 Task: Create a rule from the Agile list, Priority changed -> Complete task in the project AirRise if Priority Cleared then Complete Task
Action: Mouse moved to (661, 492)
Screenshot: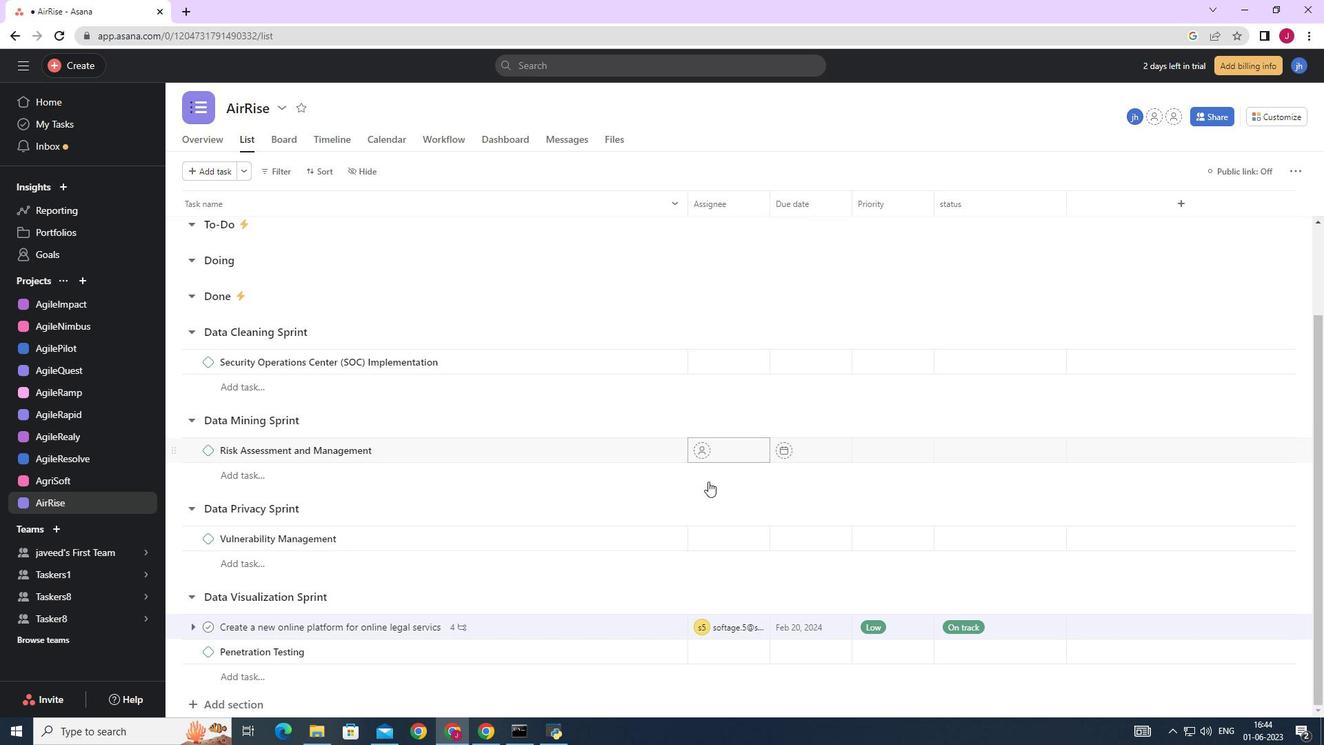 
Action: Mouse scrolled (661, 491) with delta (0, 0)
Screenshot: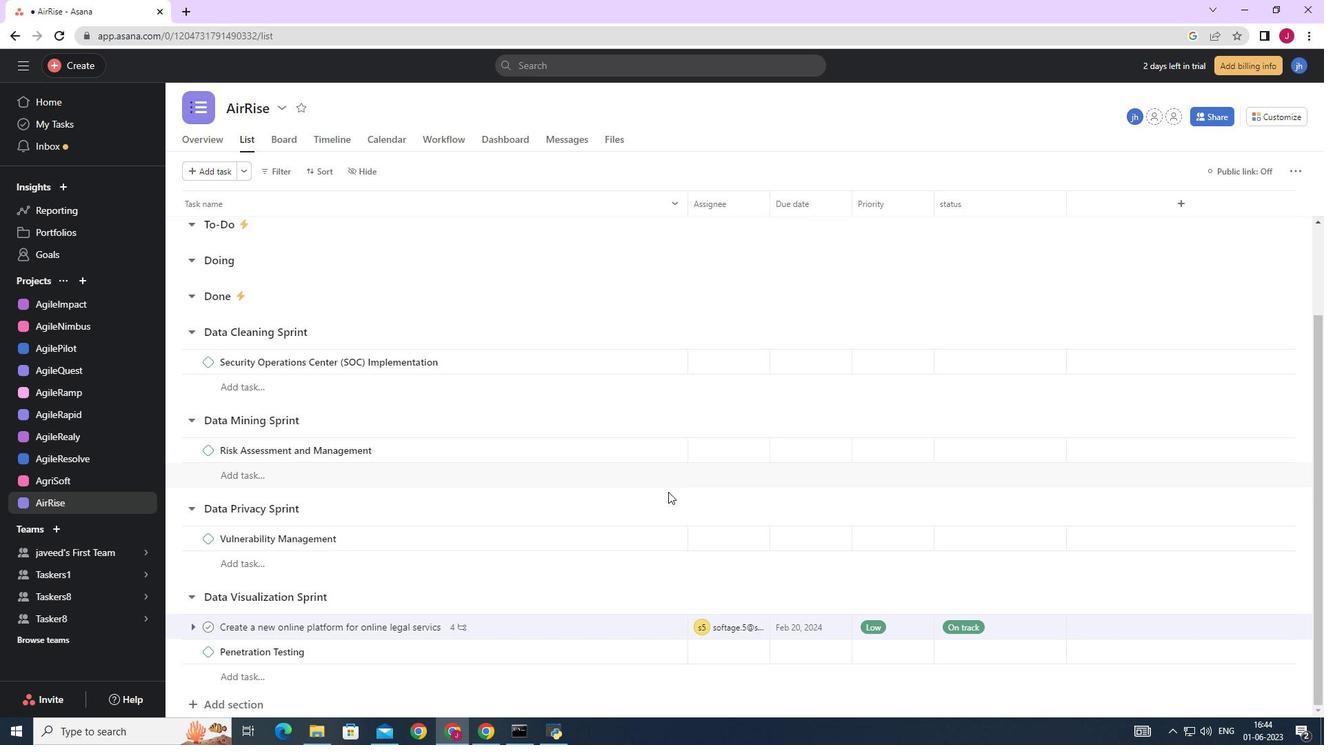 
Action: Mouse scrolled (661, 491) with delta (0, 0)
Screenshot: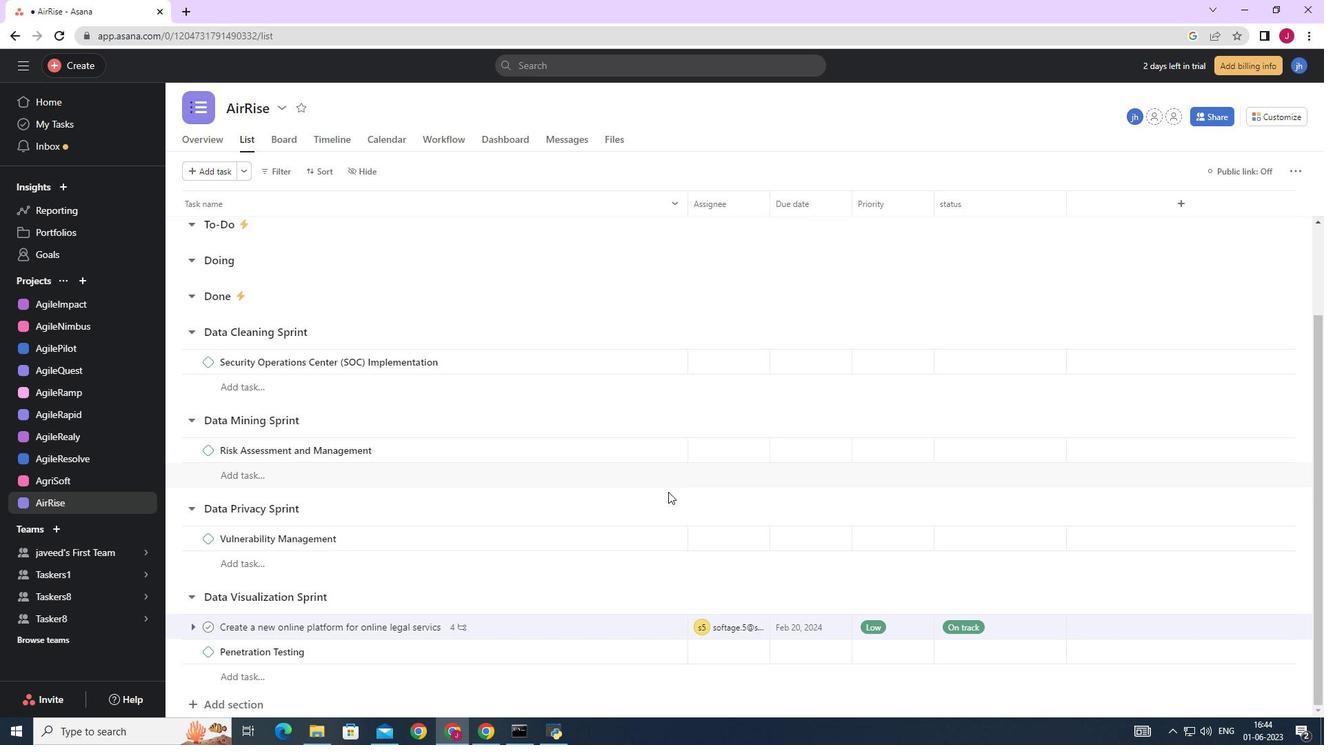 
Action: Mouse scrolled (661, 491) with delta (0, 0)
Screenshot: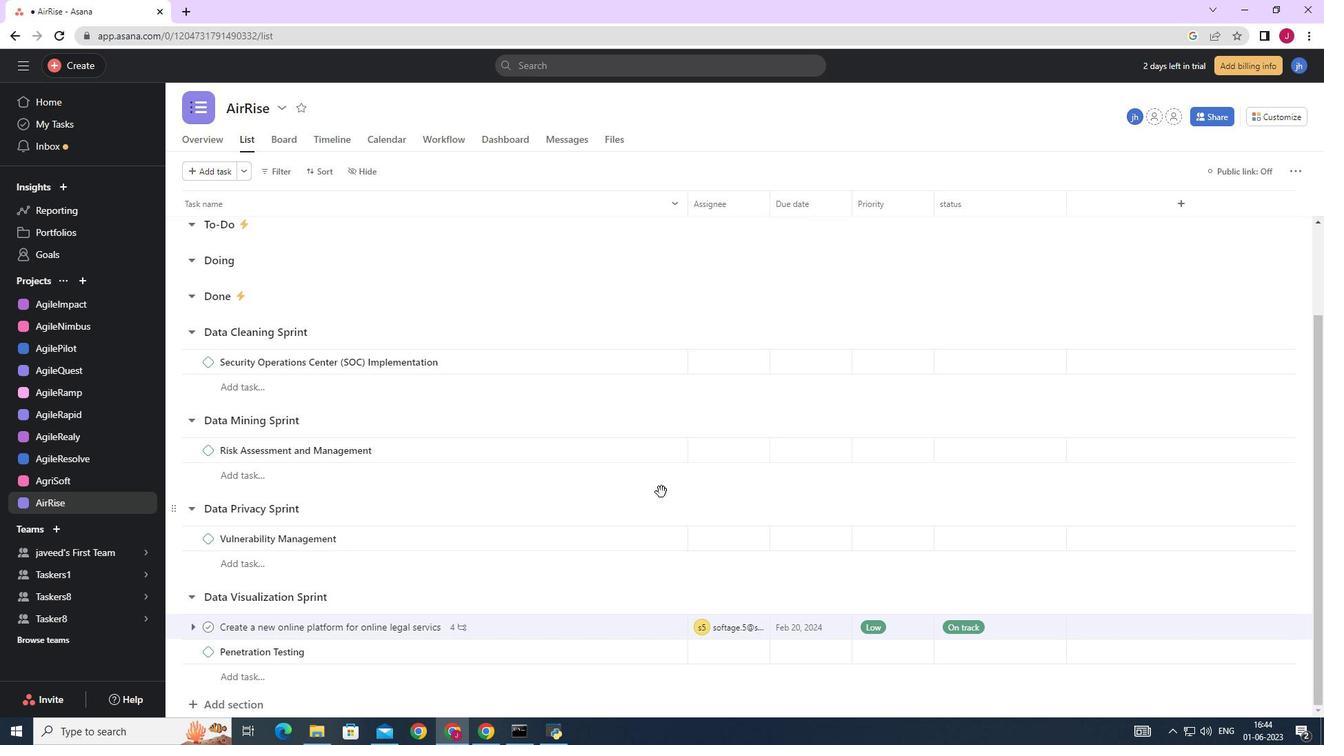 
Action: Mouse moved to (1280, 118)
Screenshot: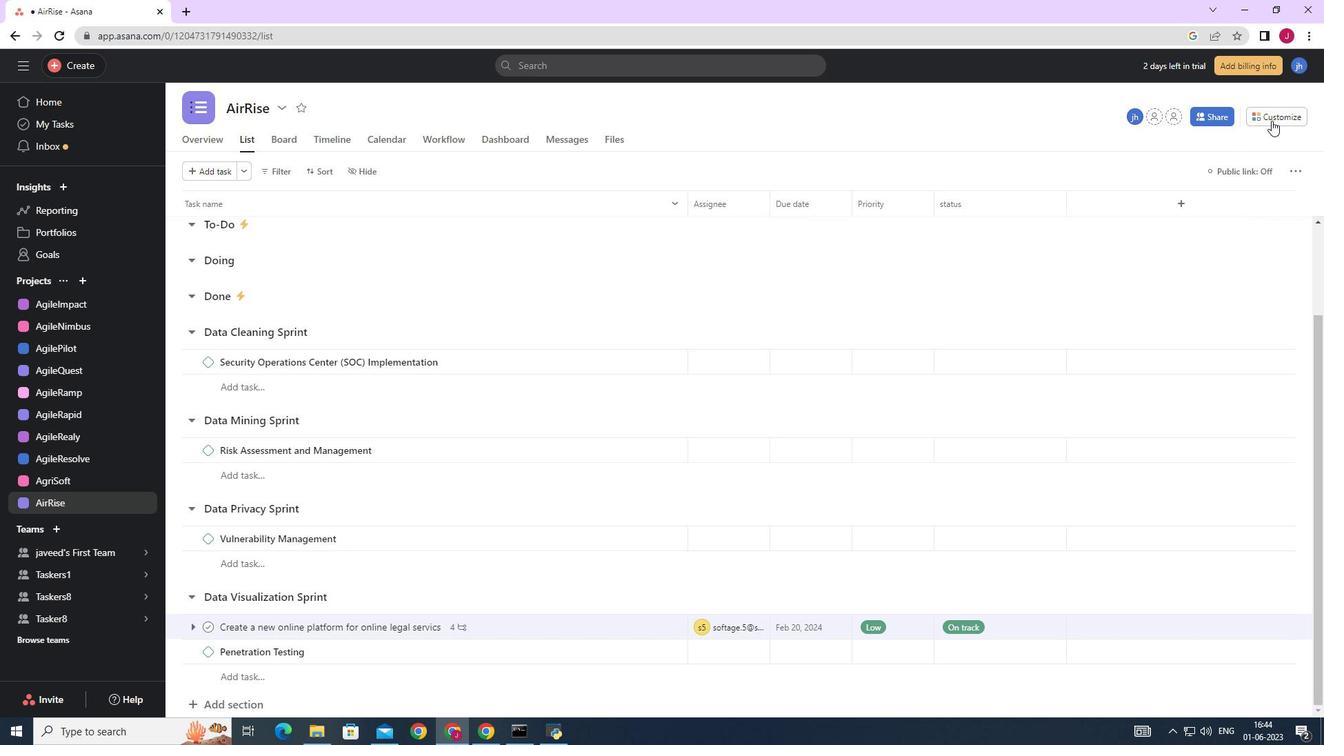 
Action: Mouse pressed left at (1280, 118)
Screenshot: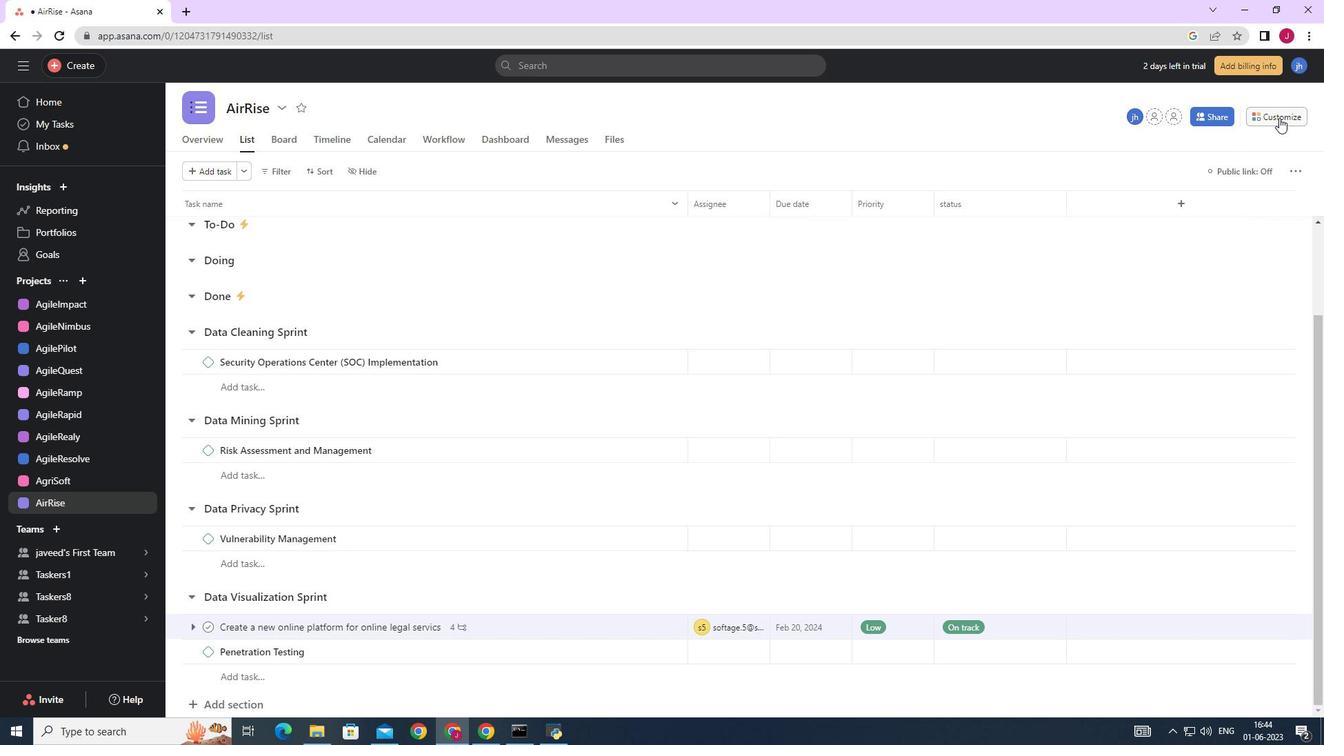 
Action: Mouse moved to (1037, 291)
Screenshot: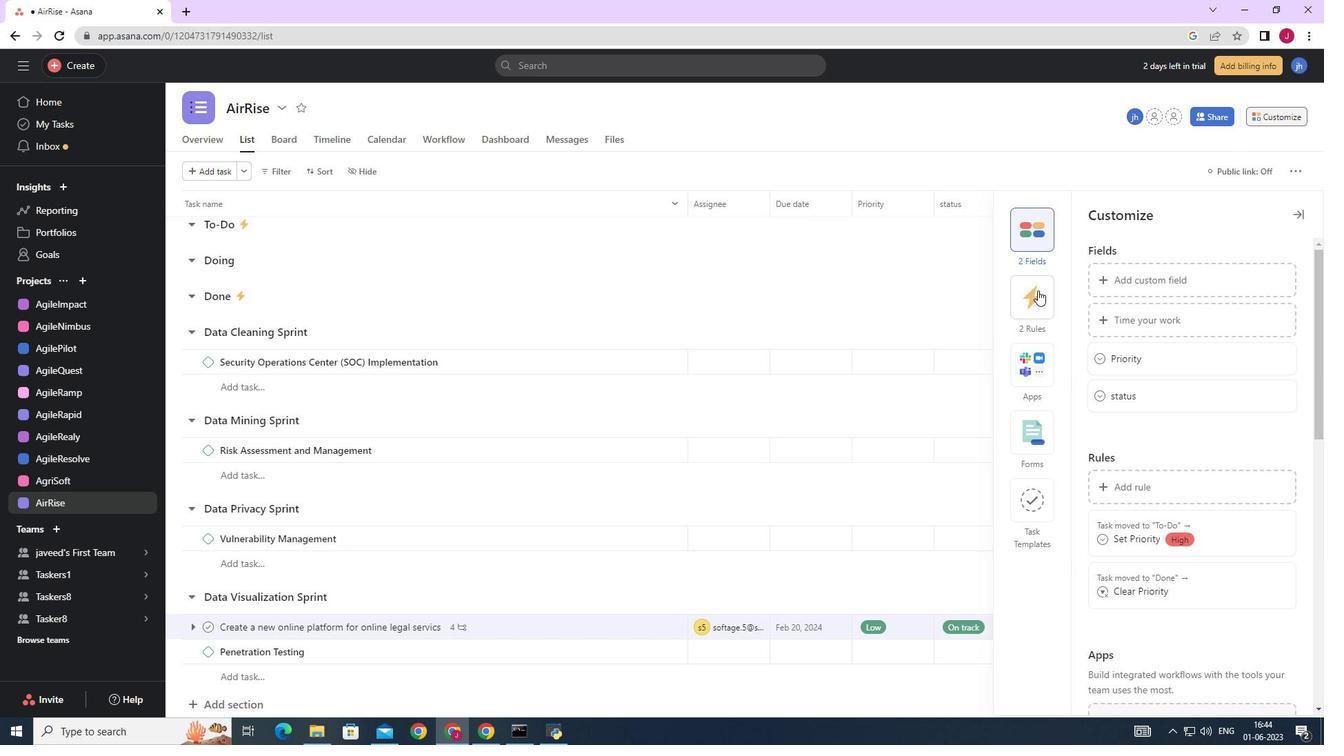 
Action: Mouse pressed left at (1037, 291)
Screenshot: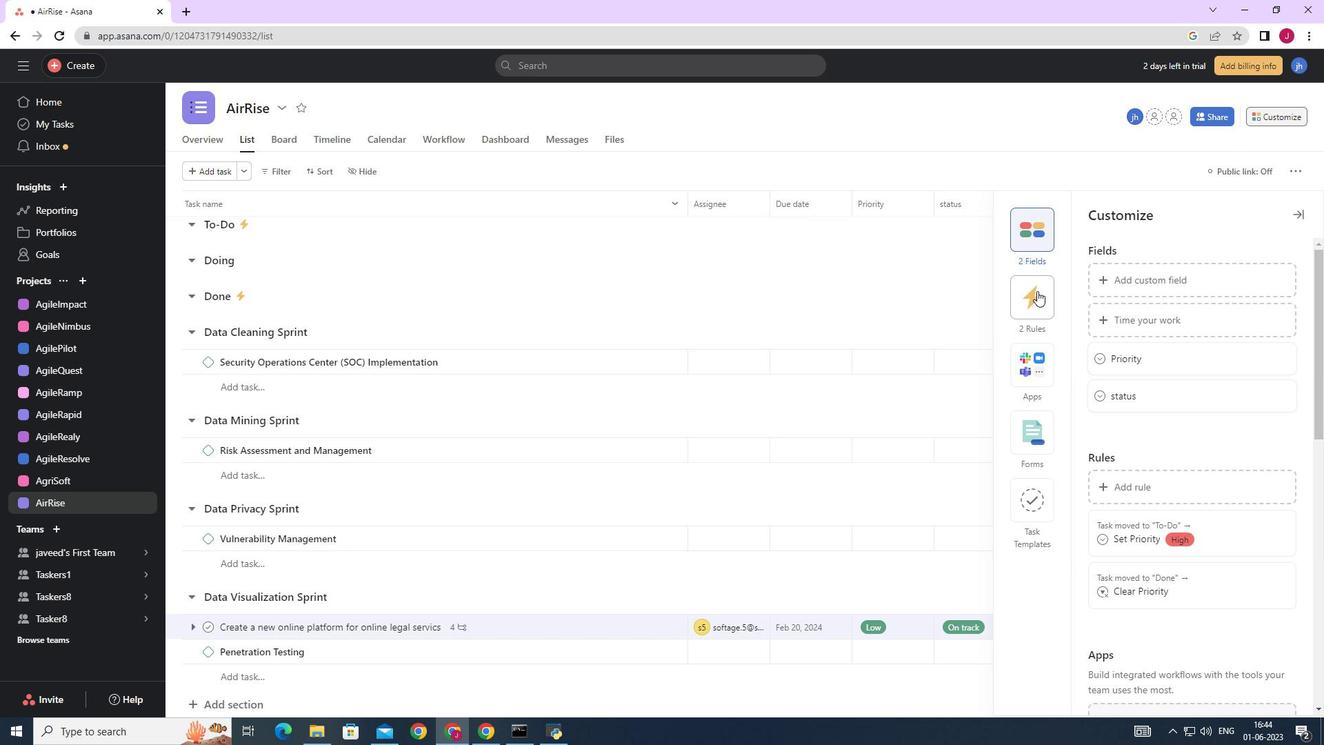 
Action: Mouse moved to (1142, 280)
Screenshot: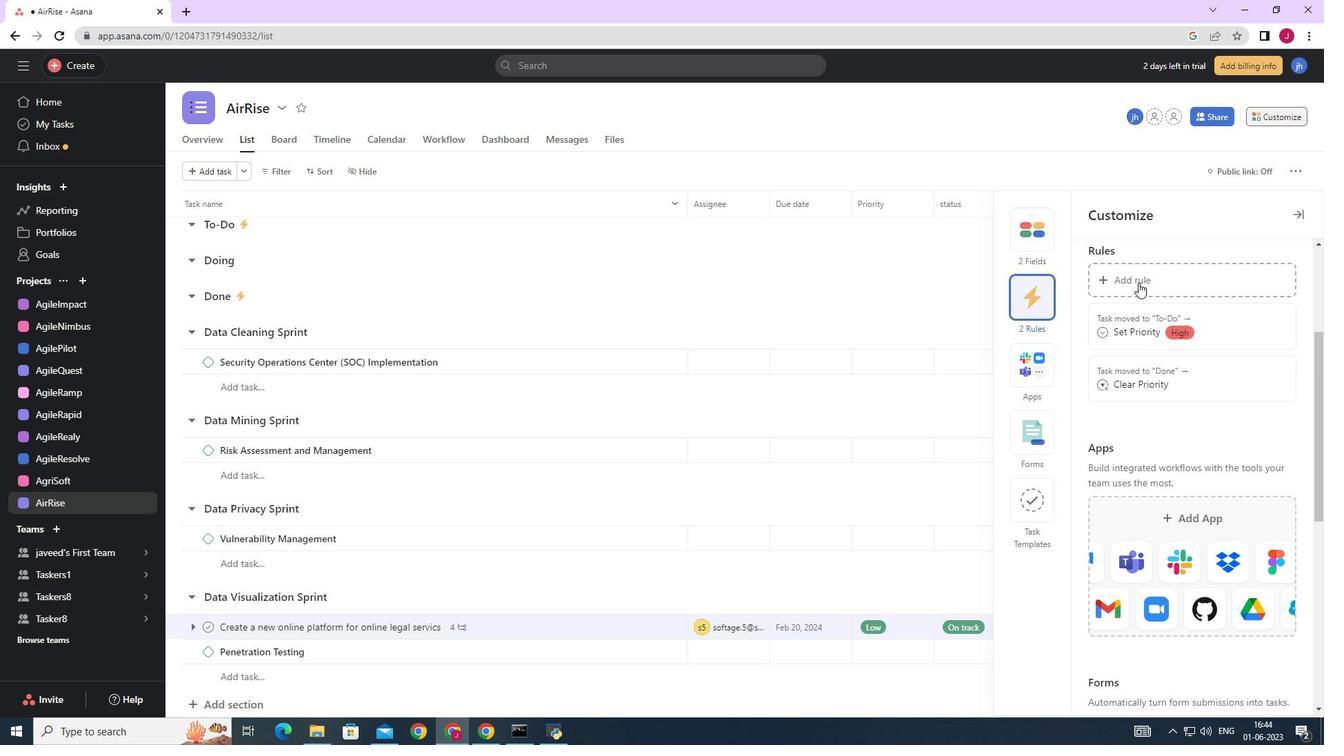
Action: Mouse pressed left at (1142, 280)
Screenshot: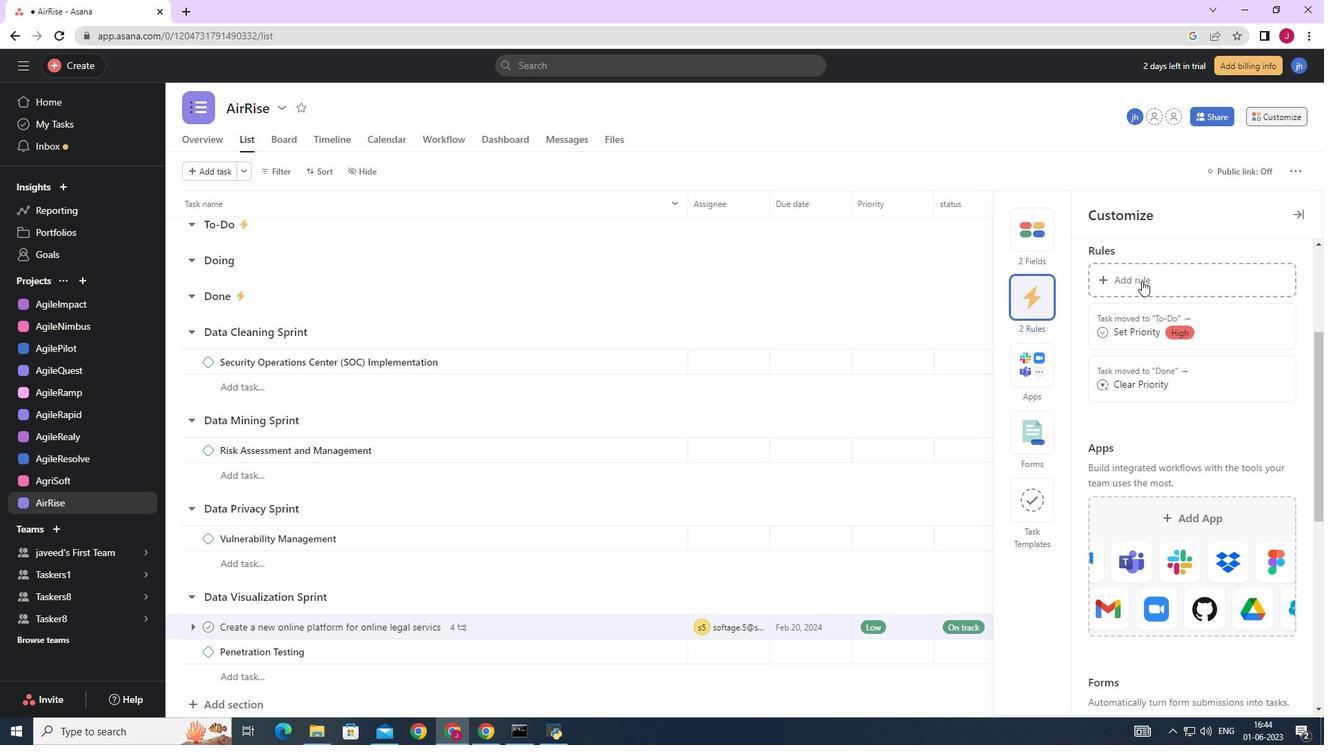 
Action: Mouse moved to (287, 204)
Screenshot: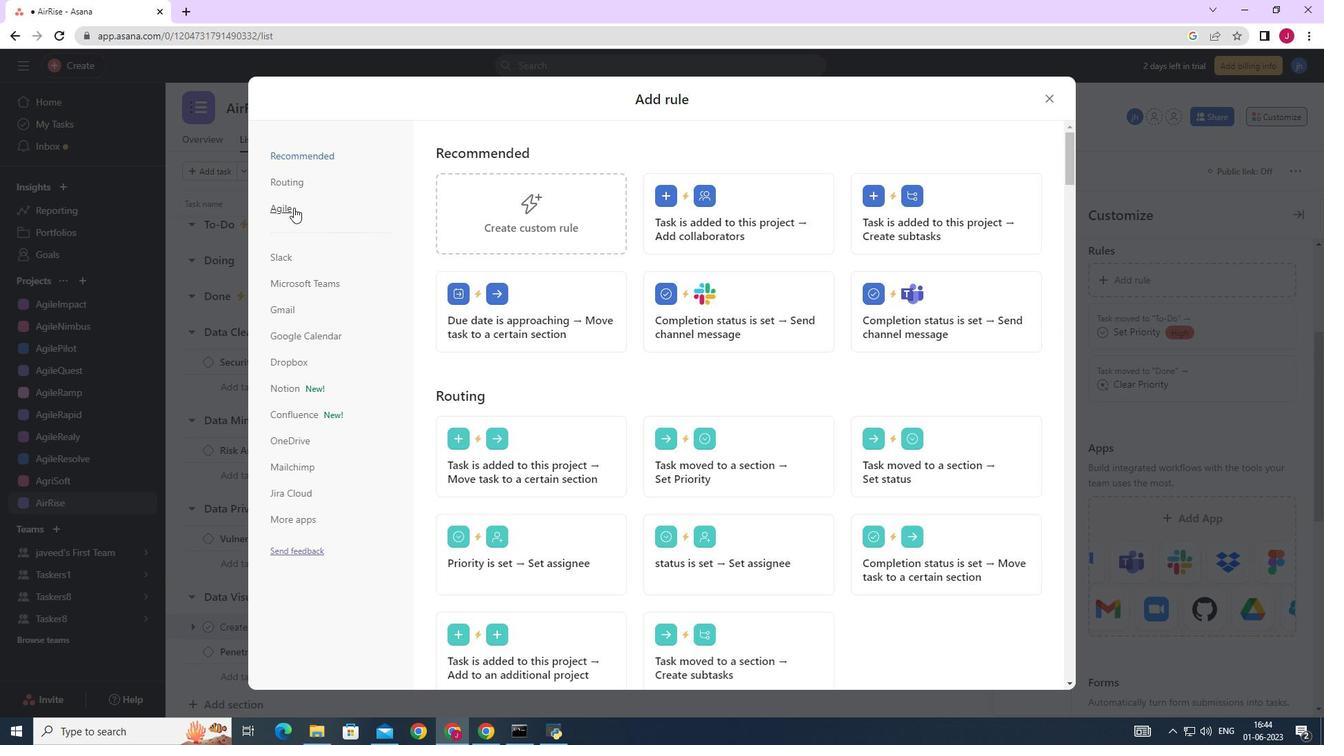 
Action: Mouse pressed left at (287, 204)
Screenshot: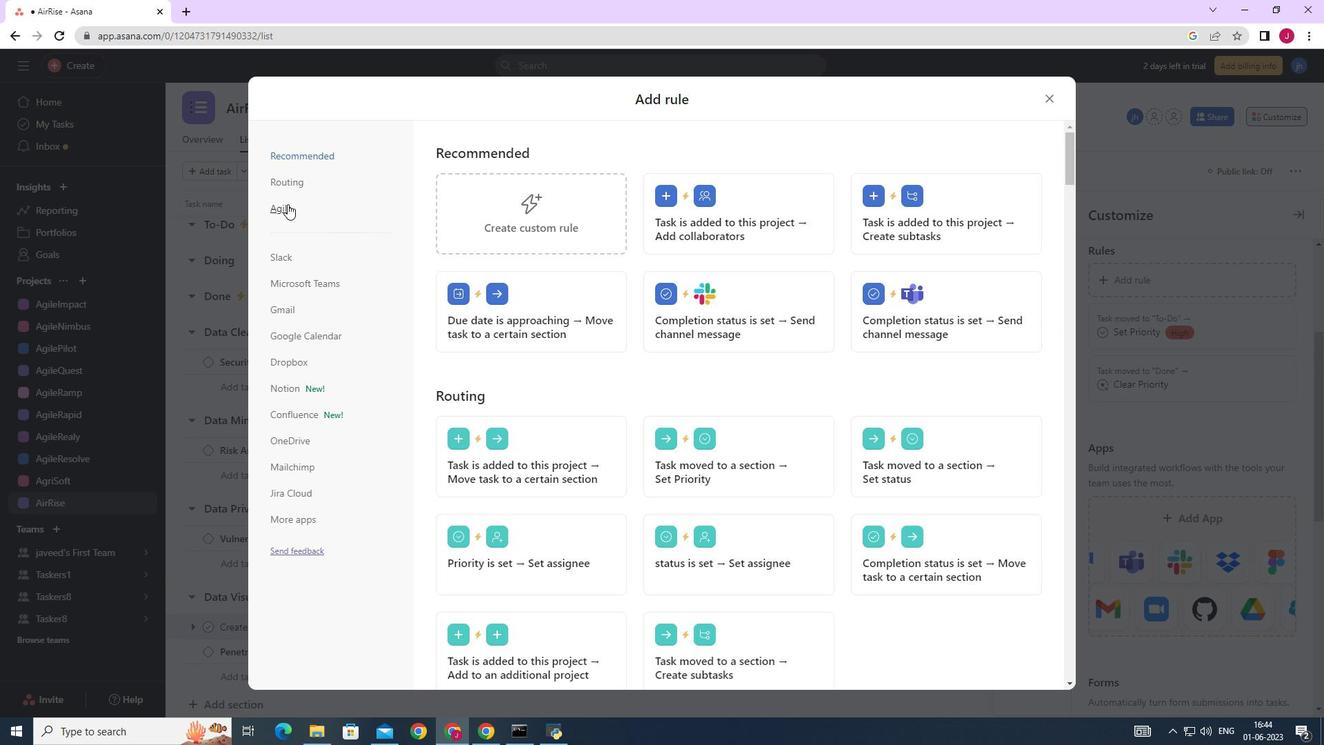 
Action: Mouse moved to (523, 207)
Screenshot: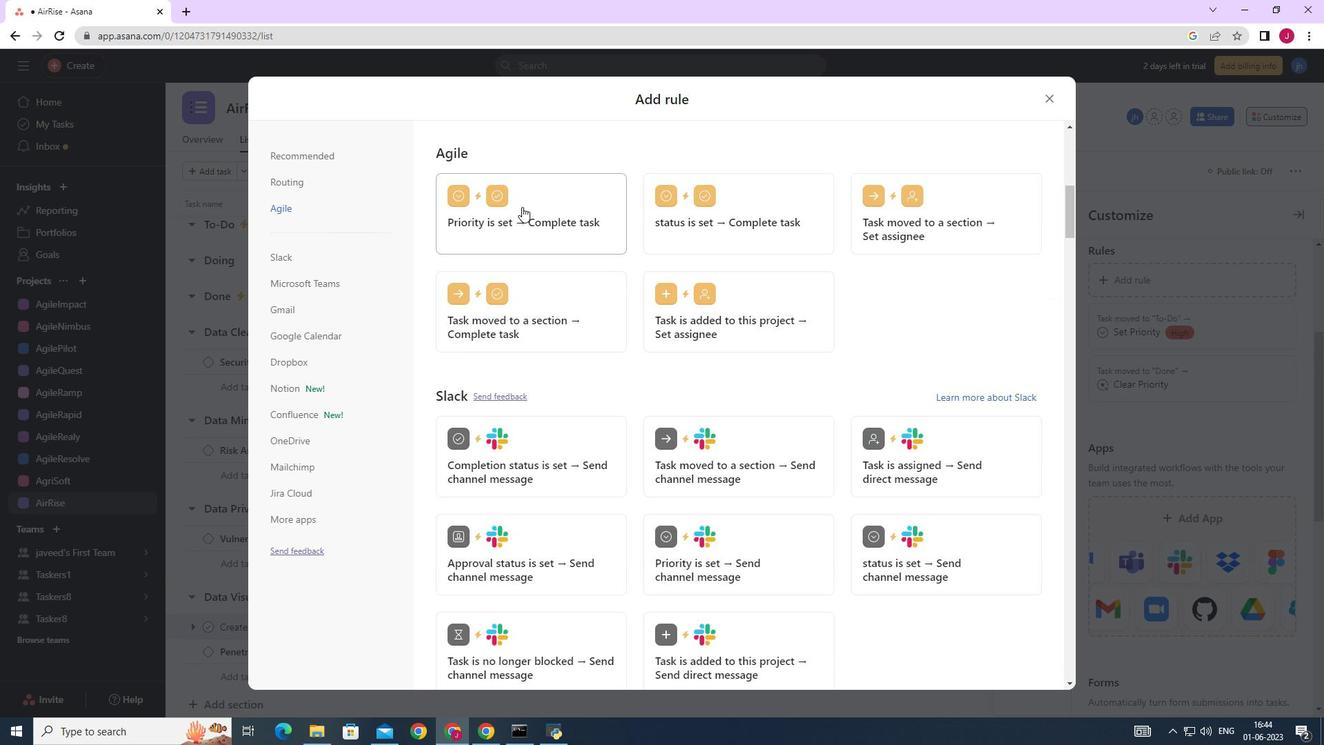 
Action: Mouse pressed left at (523, 207)
Screenshot: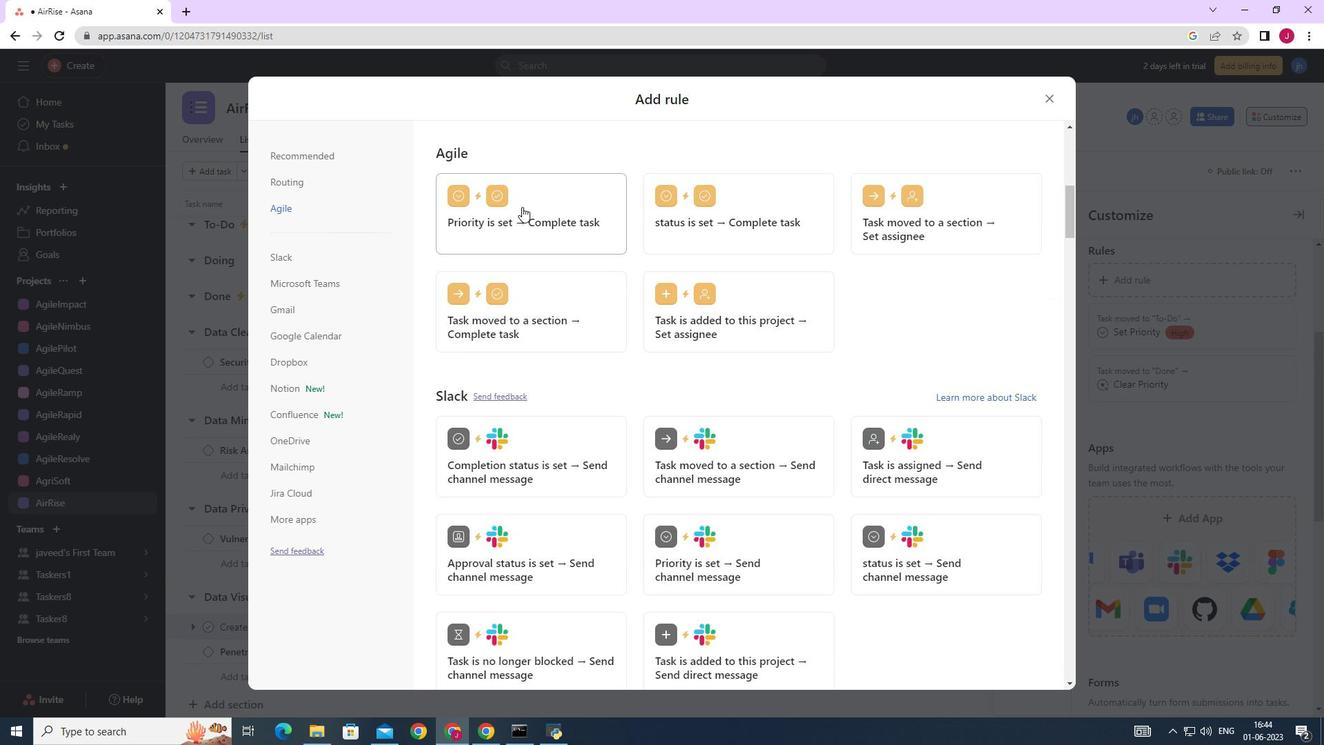 
Action: Mouse moved to (509, 467)
Screenshot: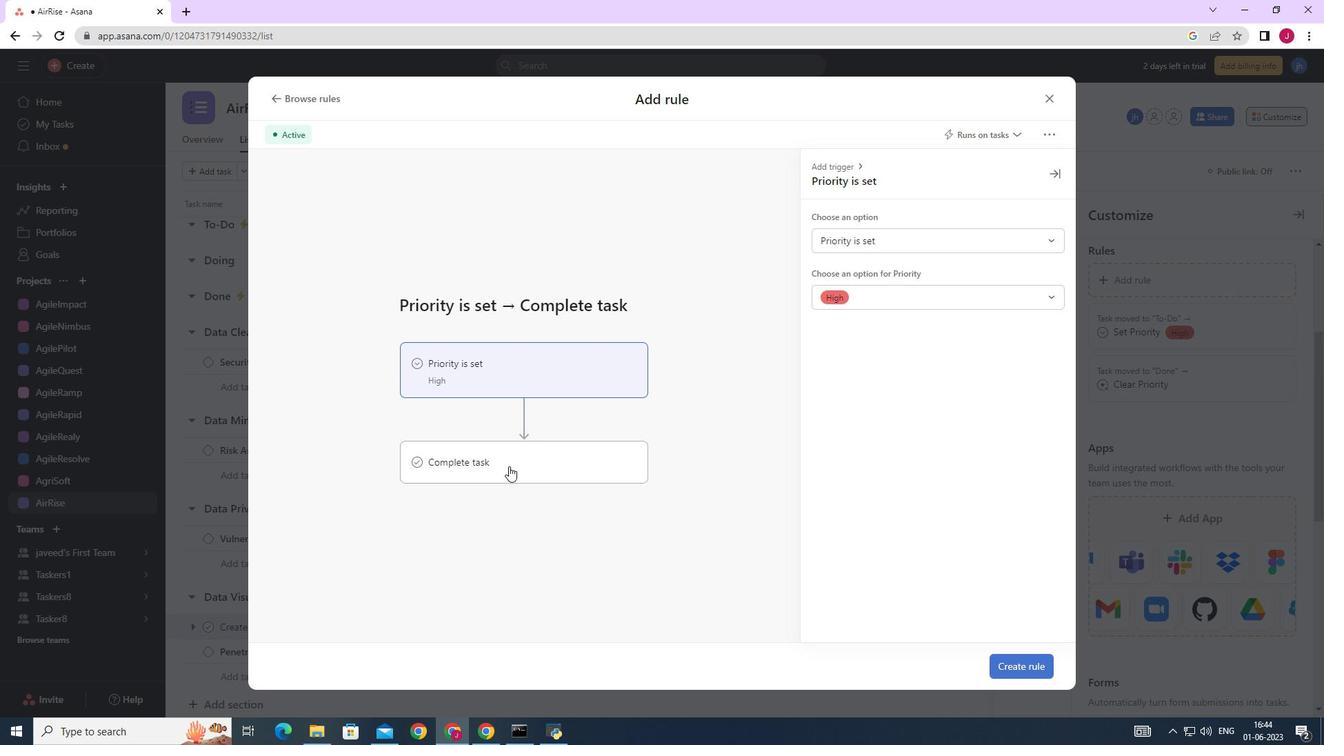 
Action: Mouse pressed left at (509, 467)
Screenshot: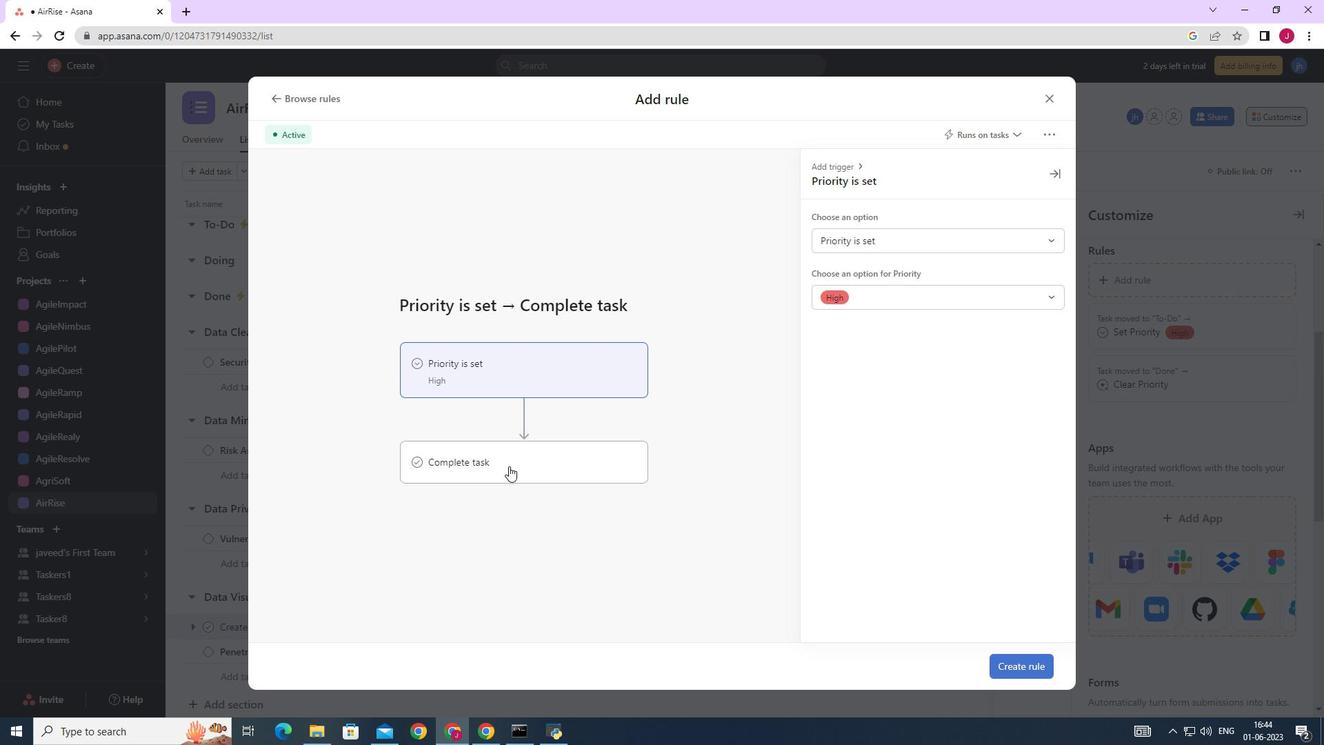 
Action: Mouse moved to (840, 240)
Screenshot: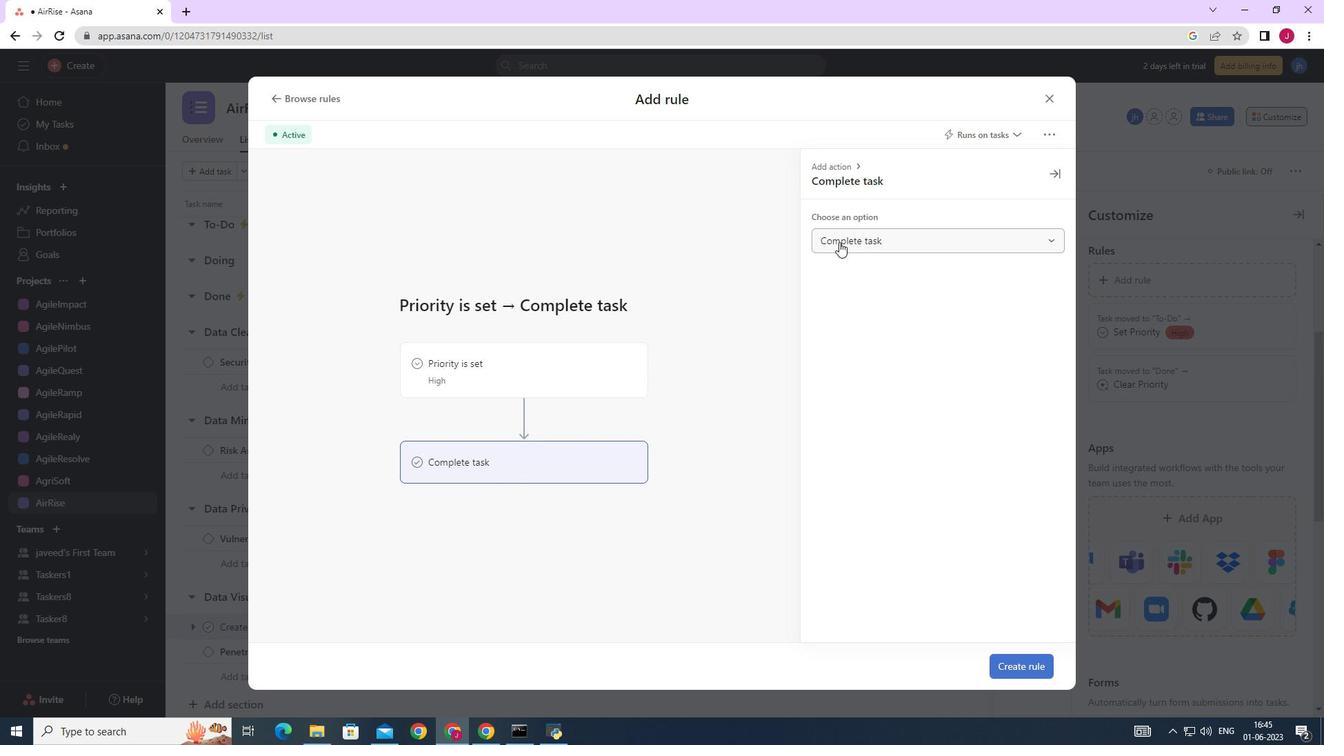 
Action: Mouse pressed left at (840, 240)
Screenshot: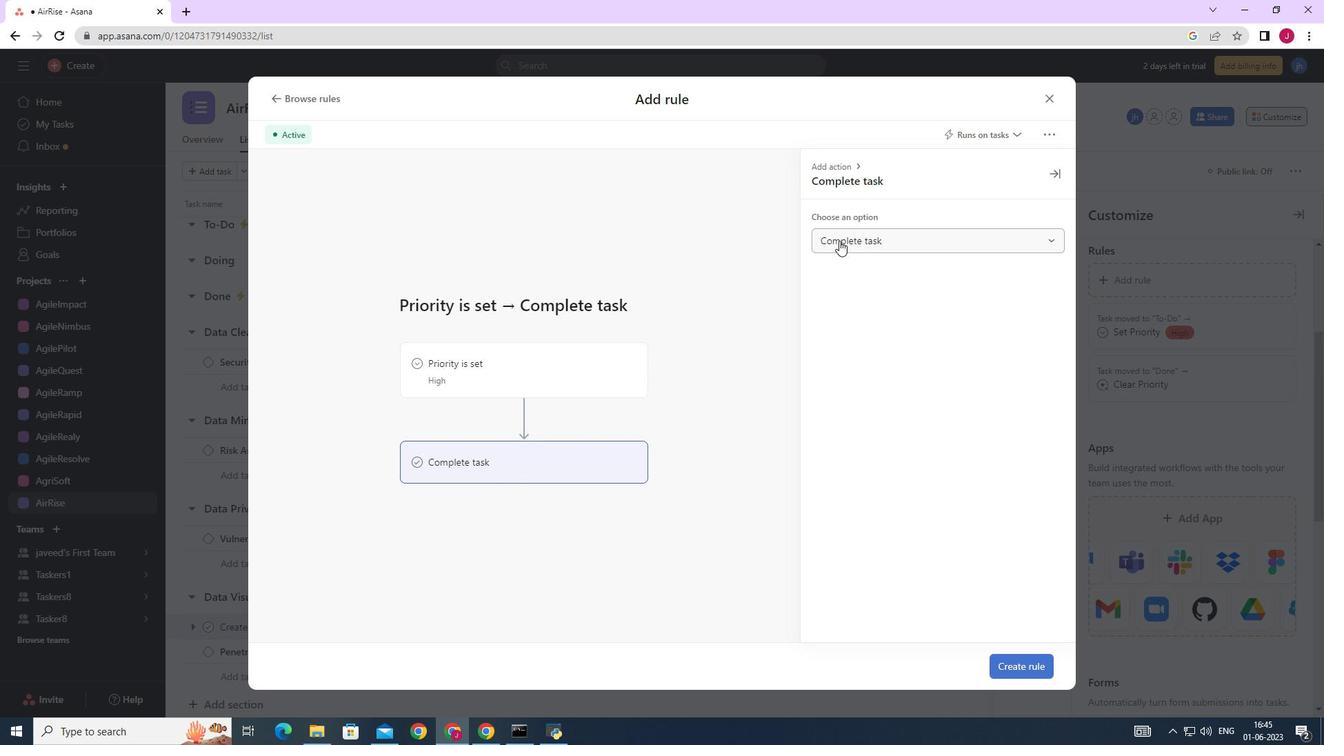 
Action: Mouse moved to (580, 463)
Screenshot: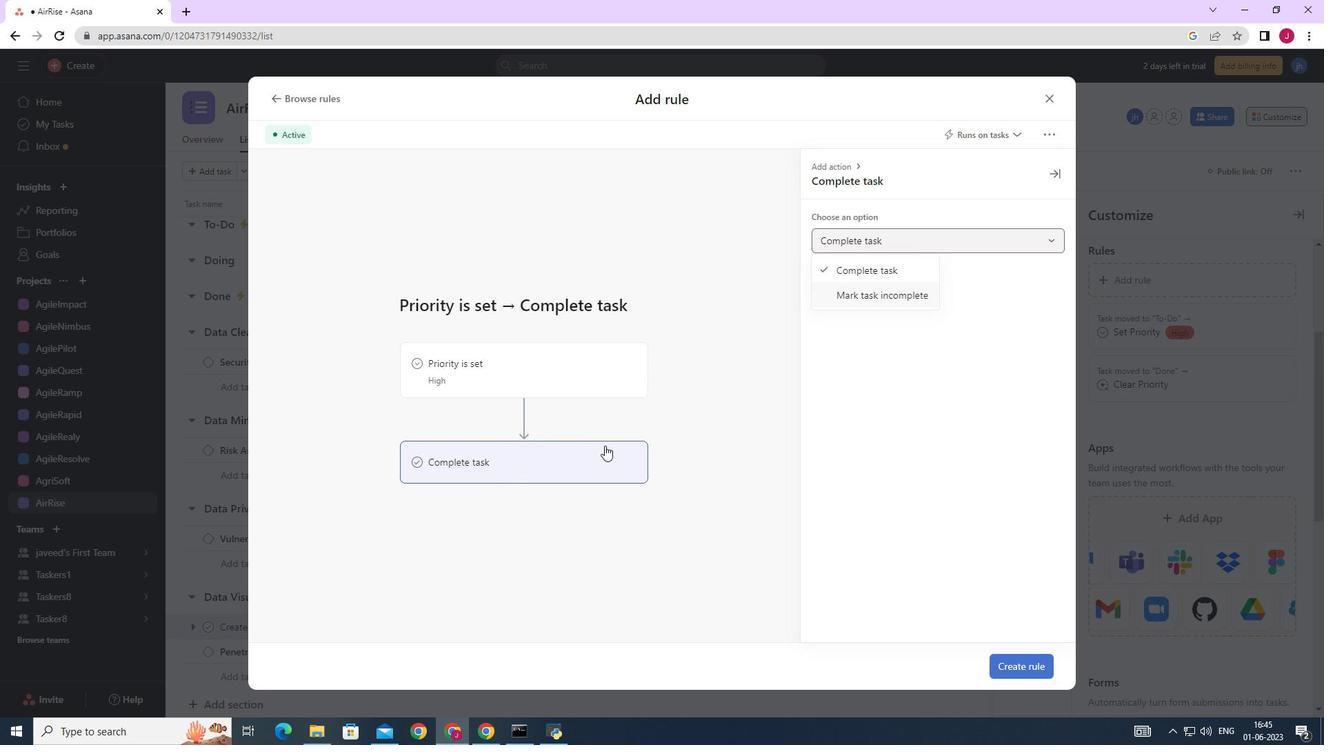 
Action: Mouse pressed left at (580, 463)
Screenshot: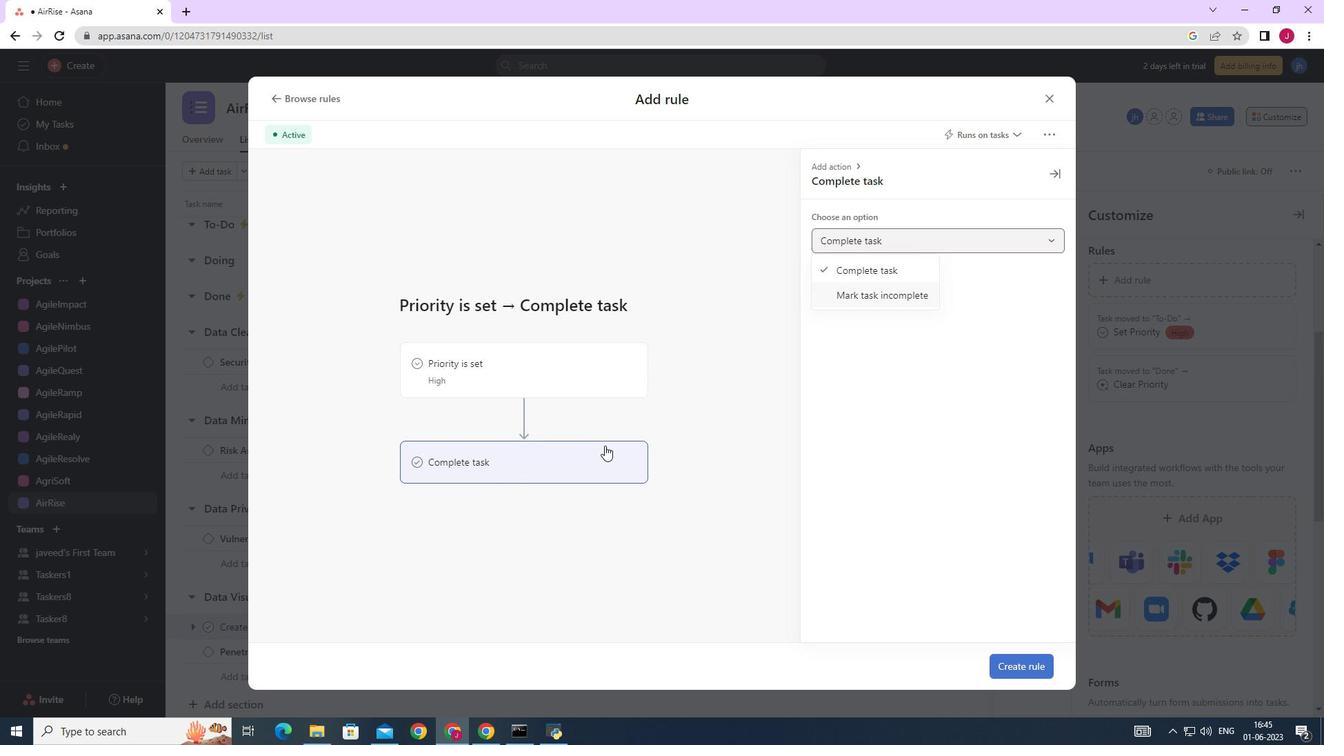 
Action: Mouse moved to (576, 363)
Screenshot: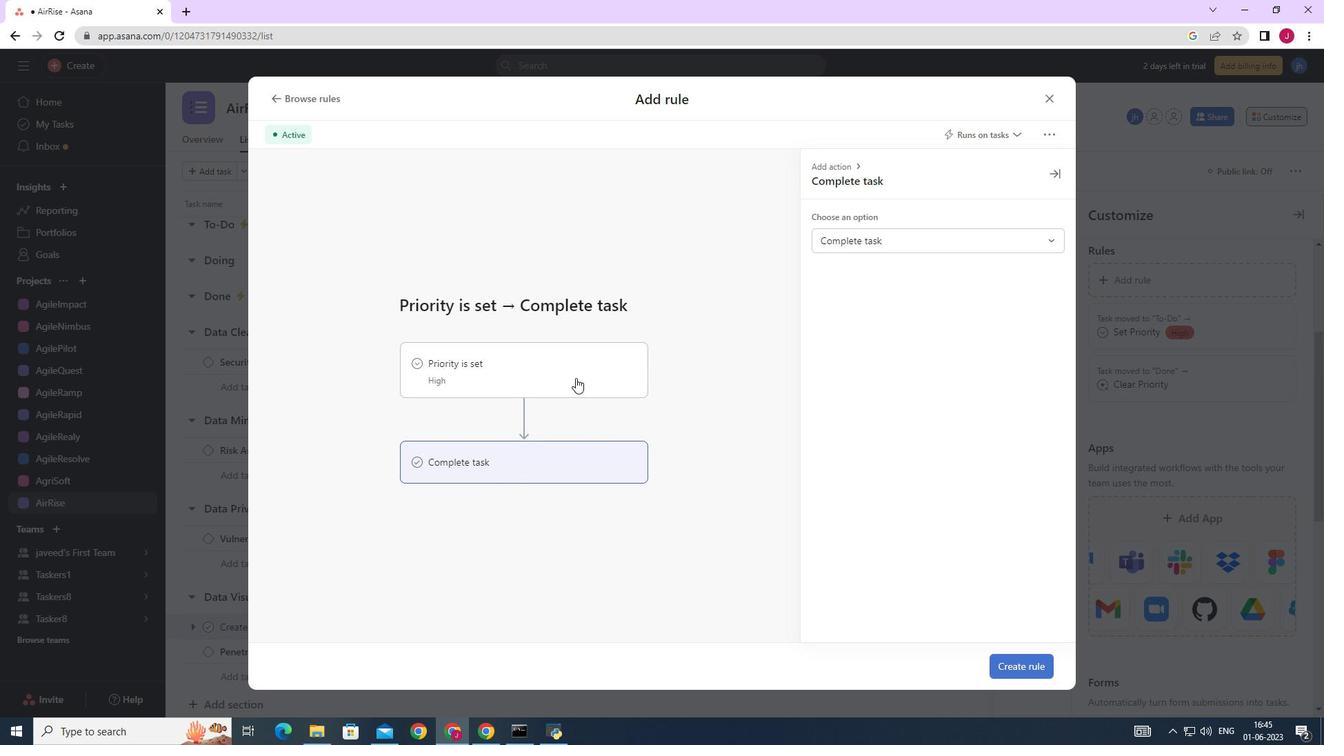 
Action: Mouse pressed left at (576, 363)
Screenshot: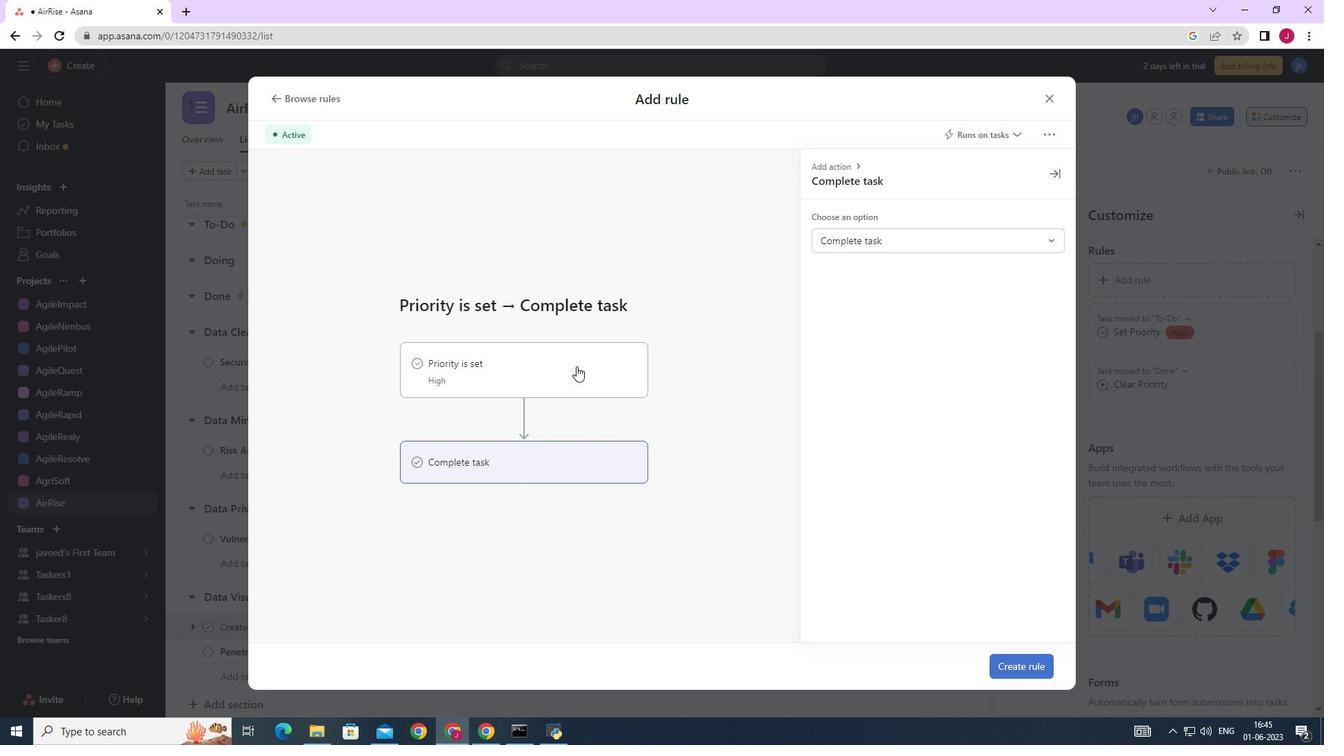 
Action: Mouse moved to (869, 239)
Screenshot: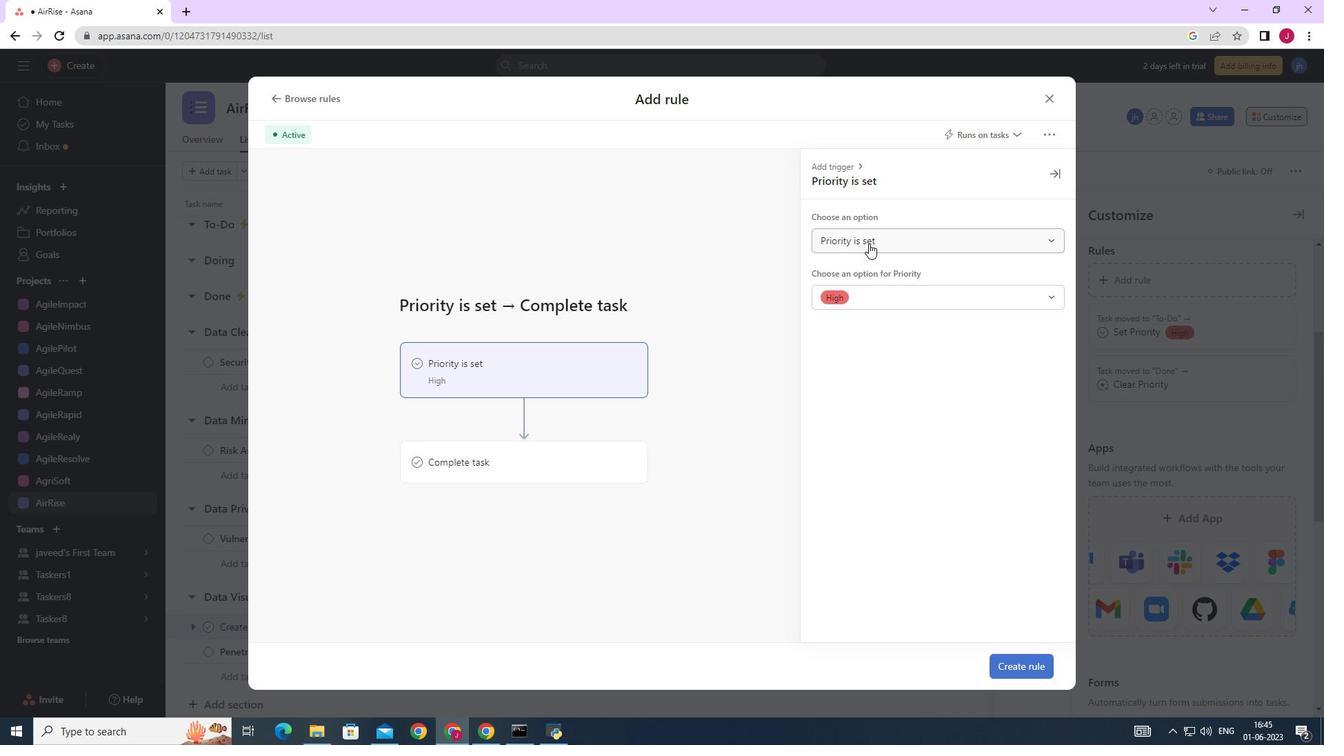 
Action: Mouse pressed left at (869, 239)
Screenshot: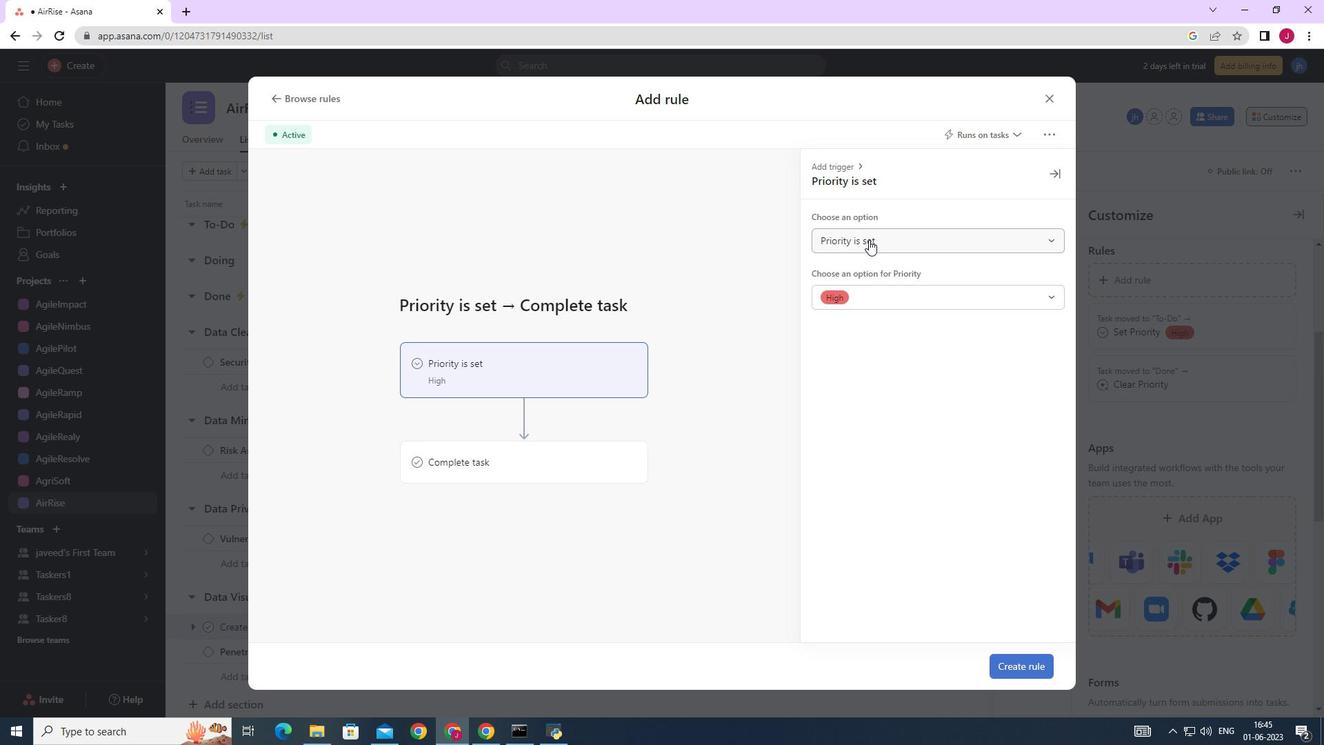 
Action: Mouse moved to (864, 296)
Screenshot: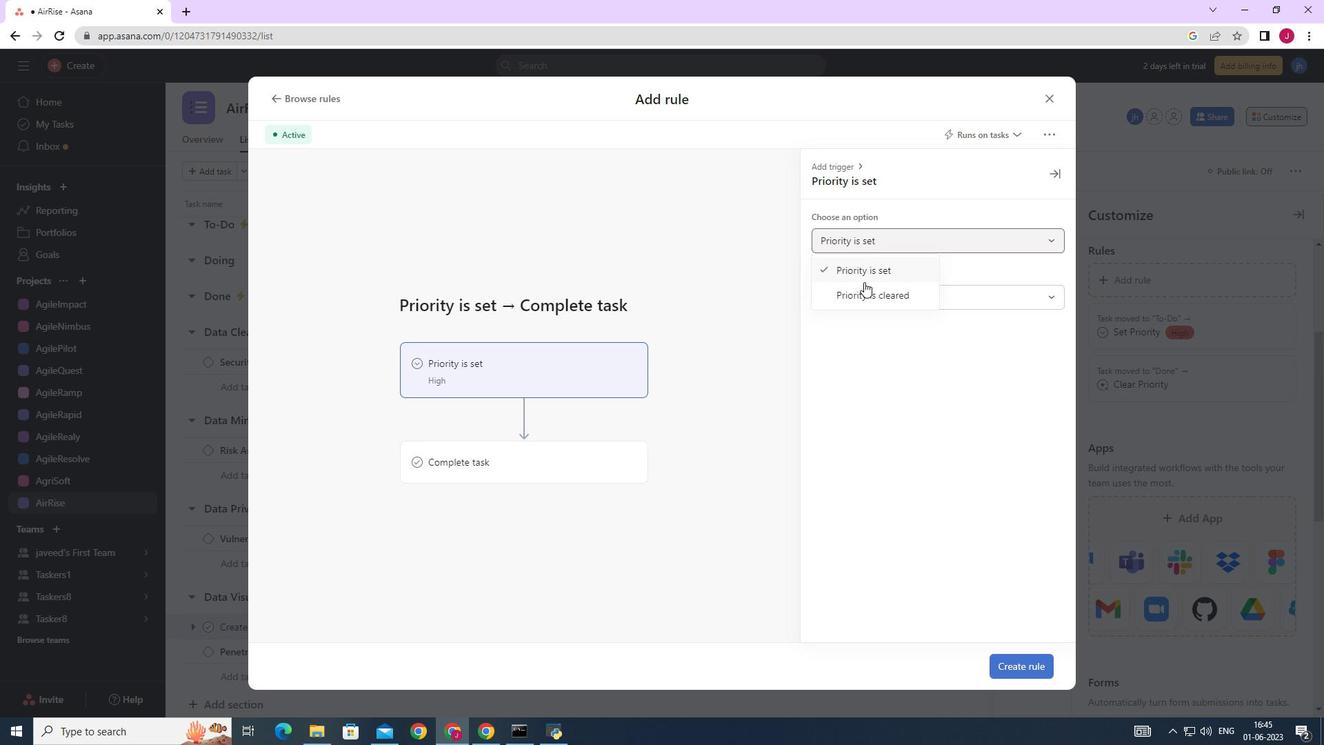 
Action: Mouse pressed left at (864, 296)
Screenshot: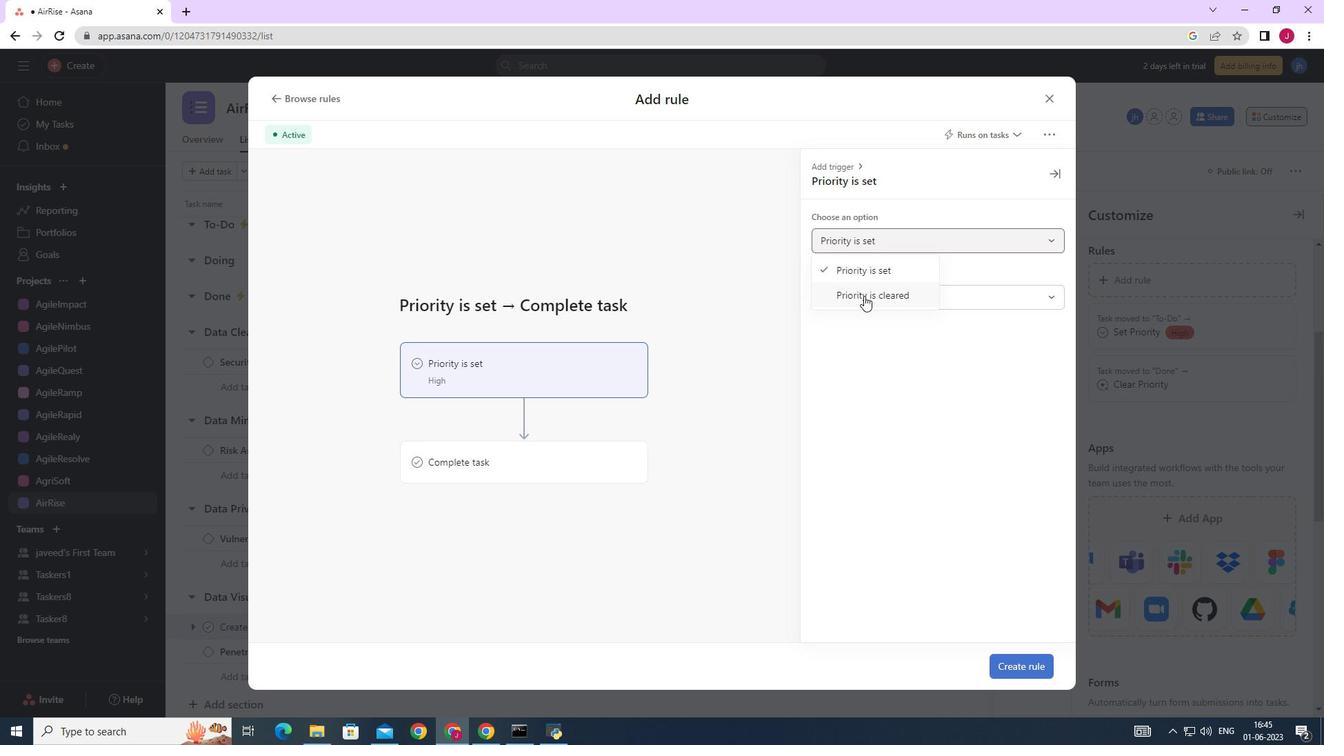 
Action: Mouse moved to (560, 458)
Screenshot: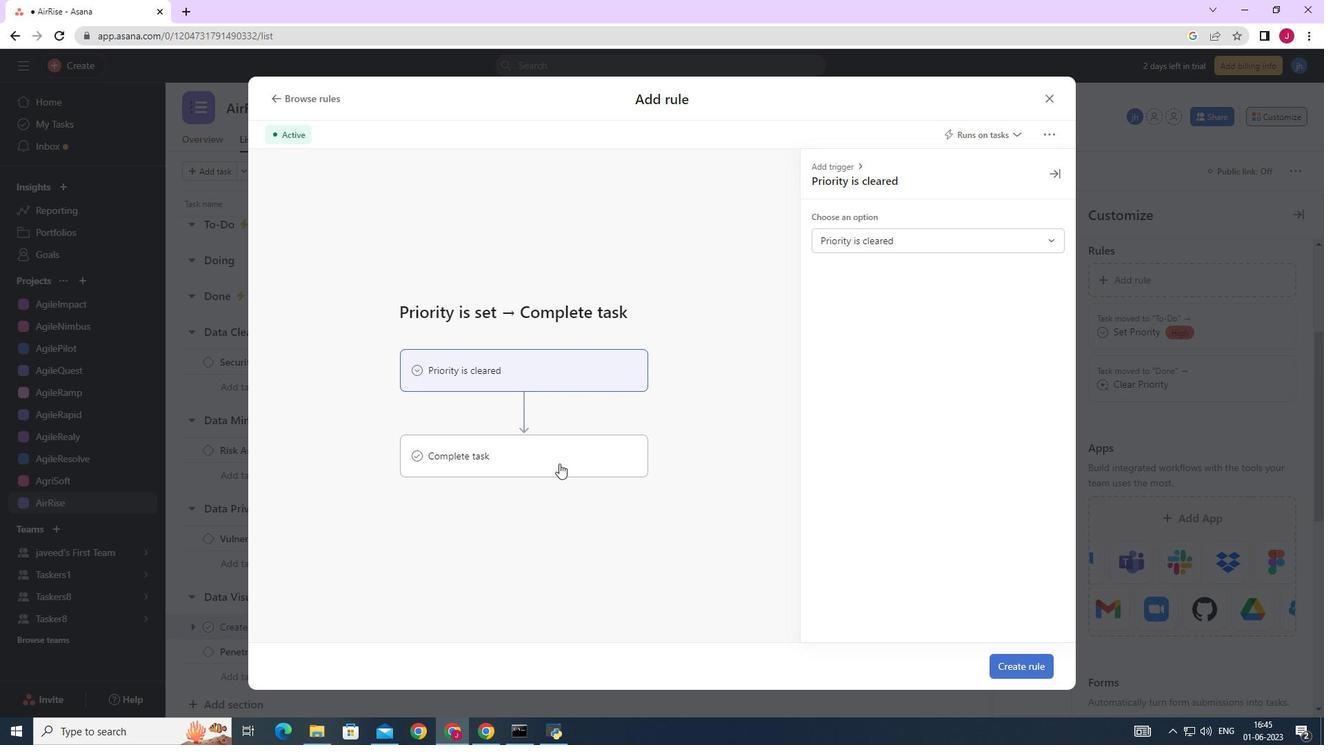 
Action: Mouse pressed left at (560, 458)
Screenshot: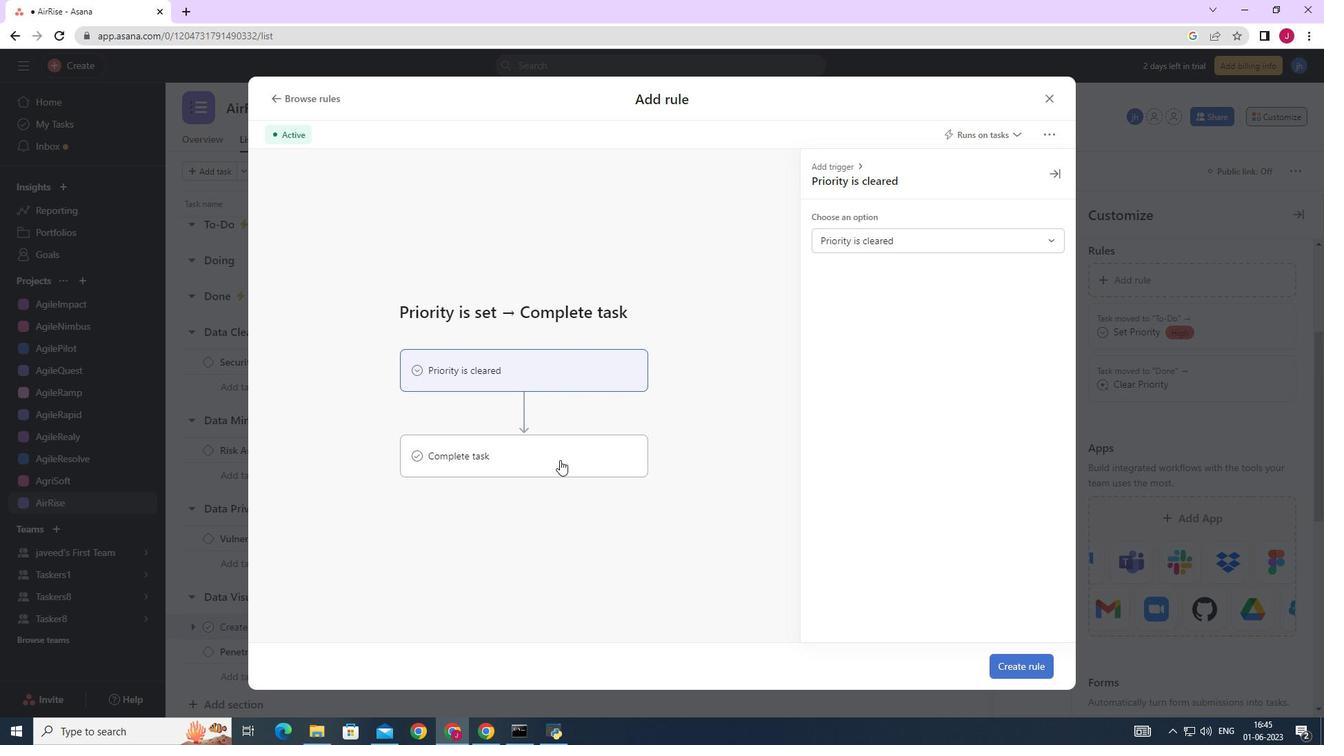
Action: Mouse moved to (862, 243)
Screenshot: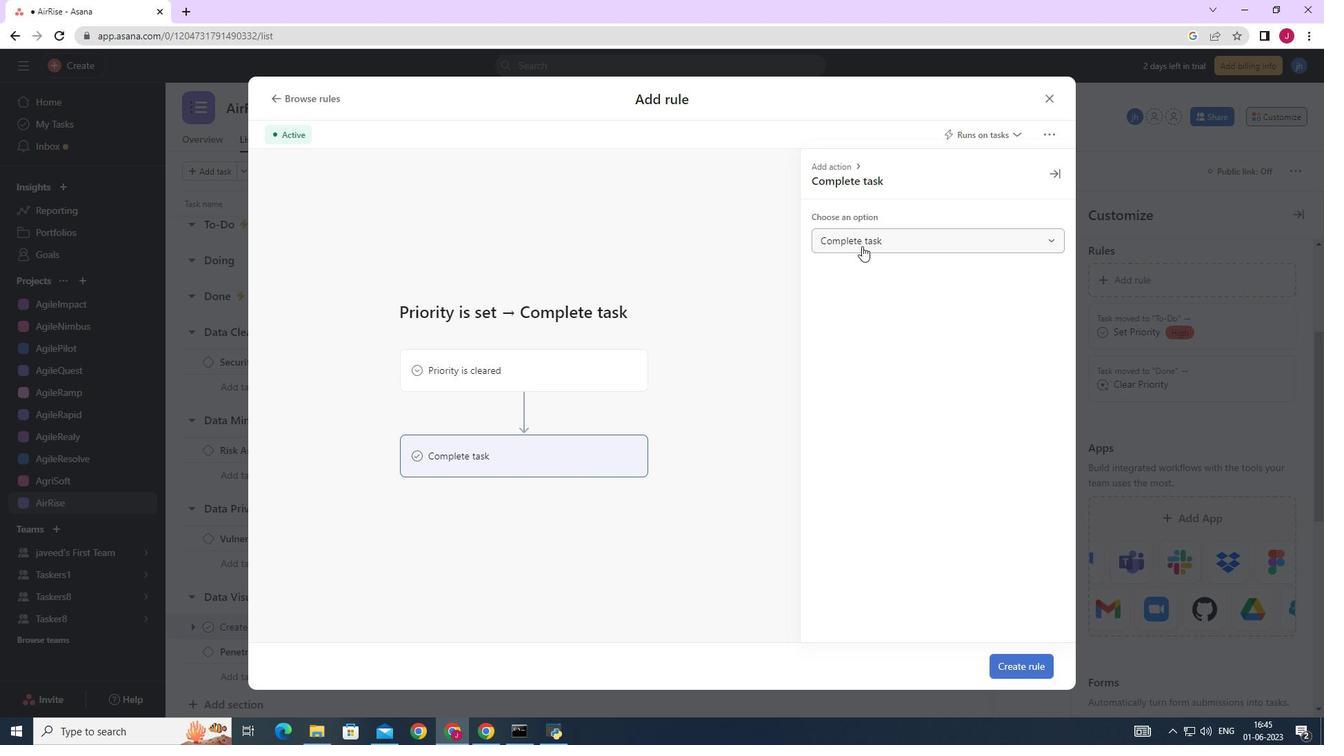 
Action: Mouse pressed left at (862, 243)
Screenshot: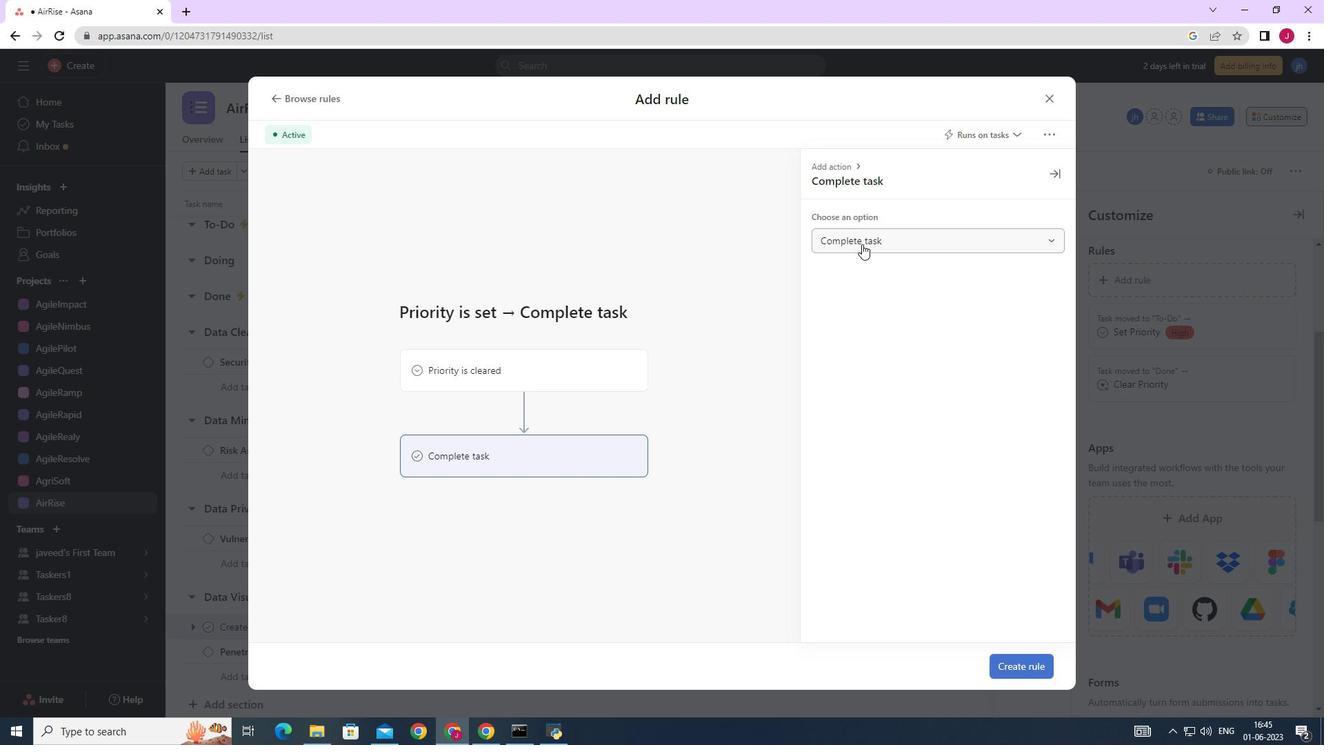 
Action: Mouse pressed left at (862, 243)
Screenshot: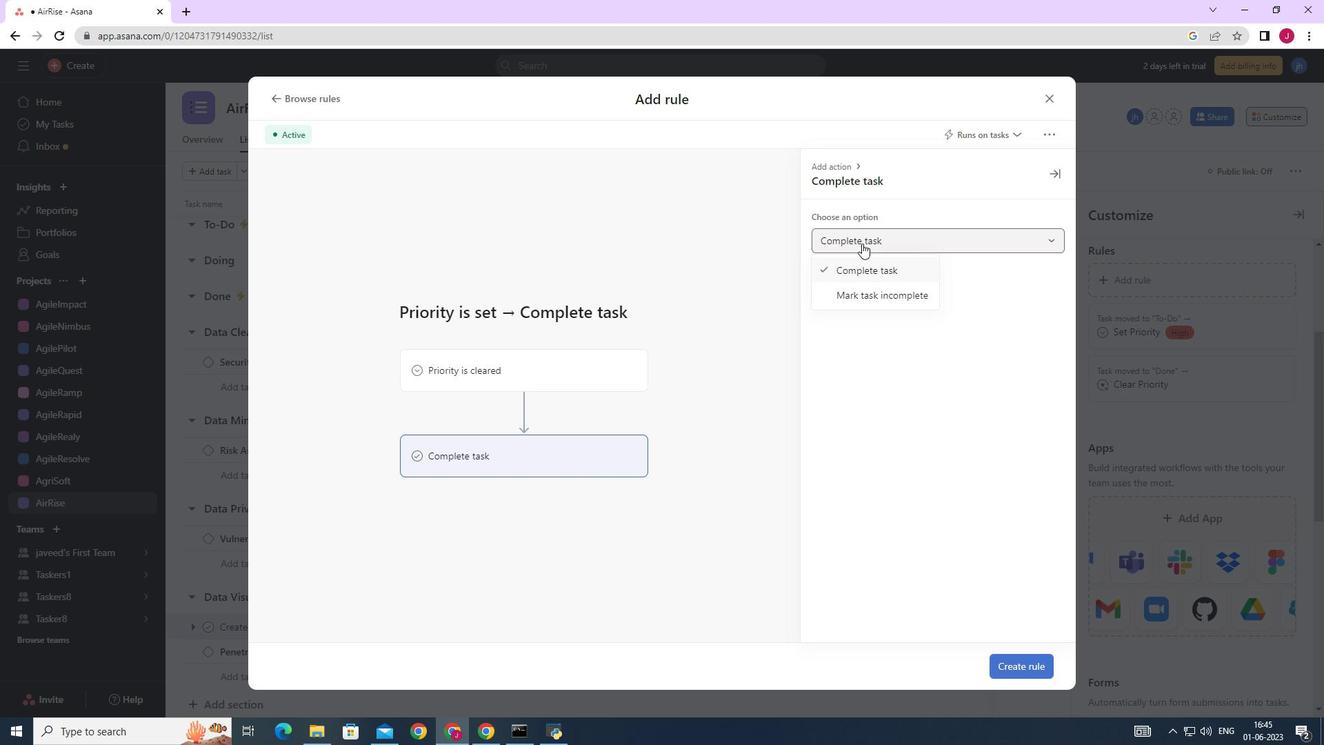 
Action: Mouse moved to (575, 460)
Screenshot: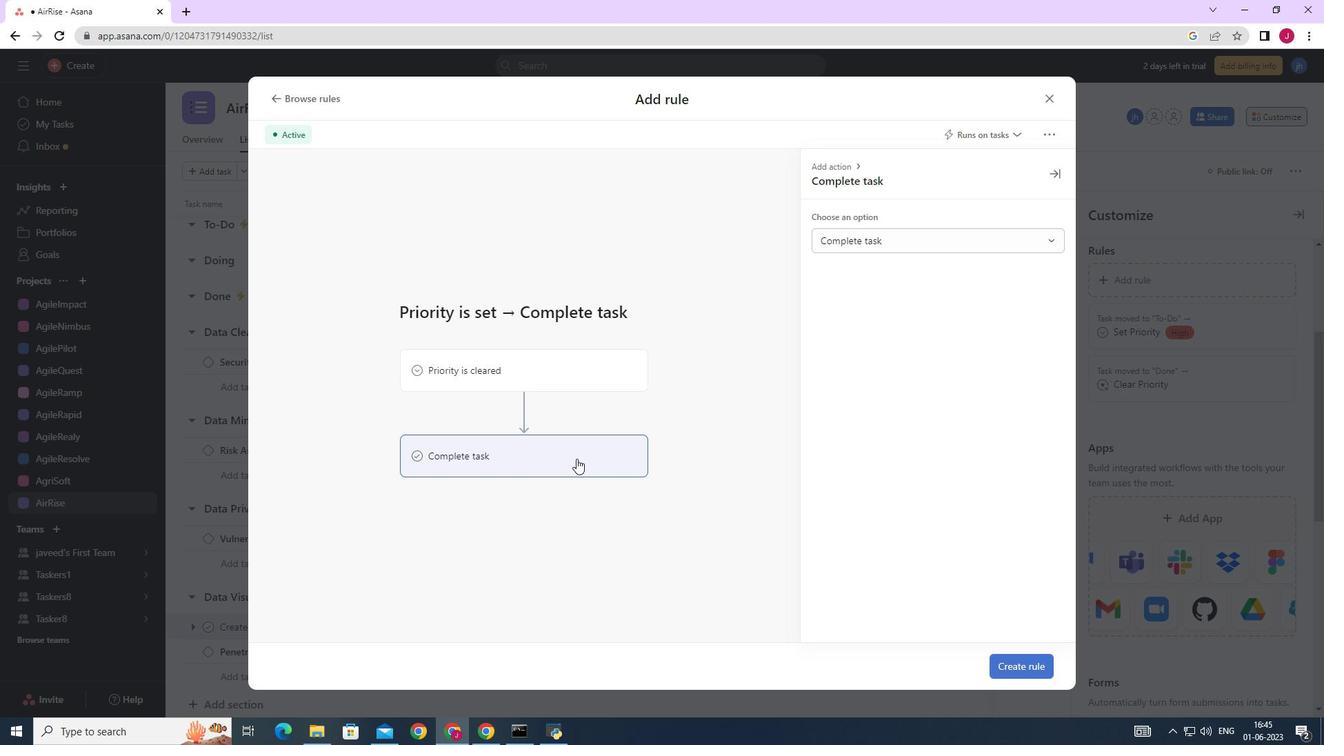 
Action: Mouse pressed left at (575, 460)
Screenshot: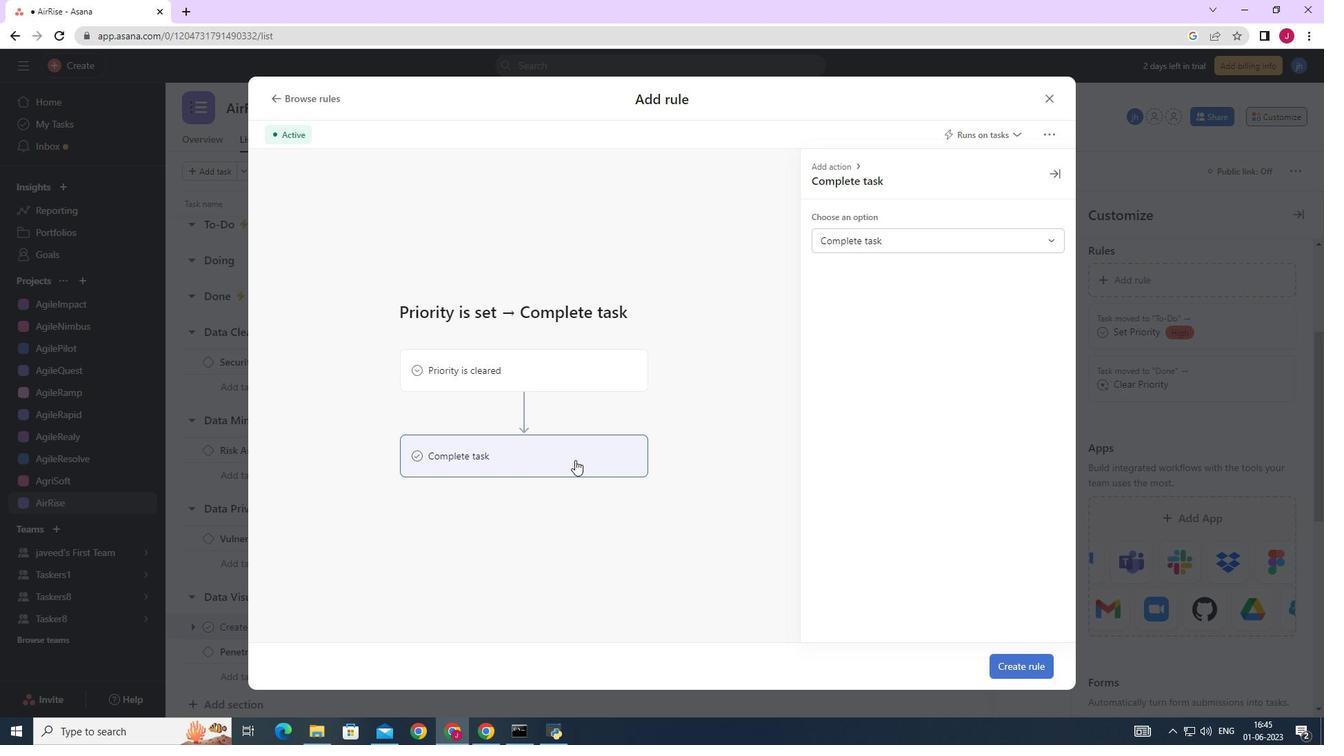 
Action: Mouse moved to (537, 382)
Screenshot: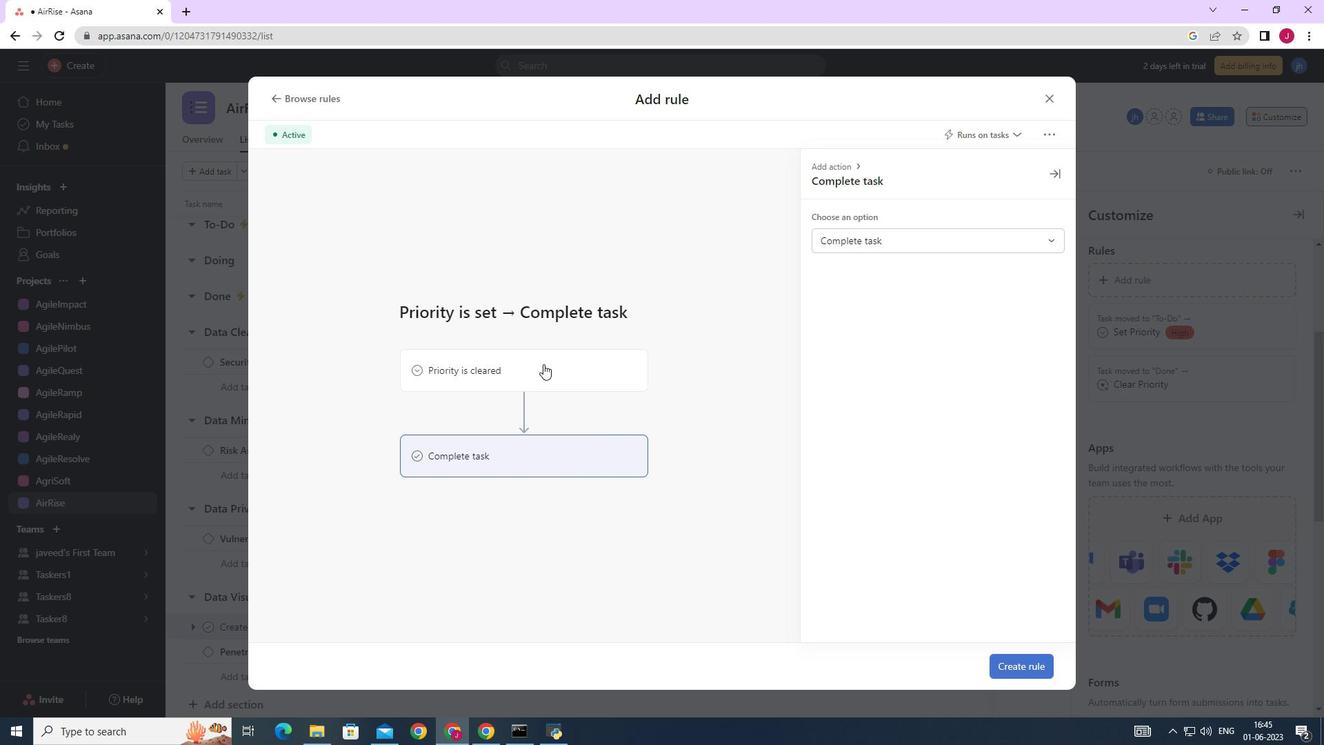 
Action: Mouse pressed left at (537, 382)
Screenshot: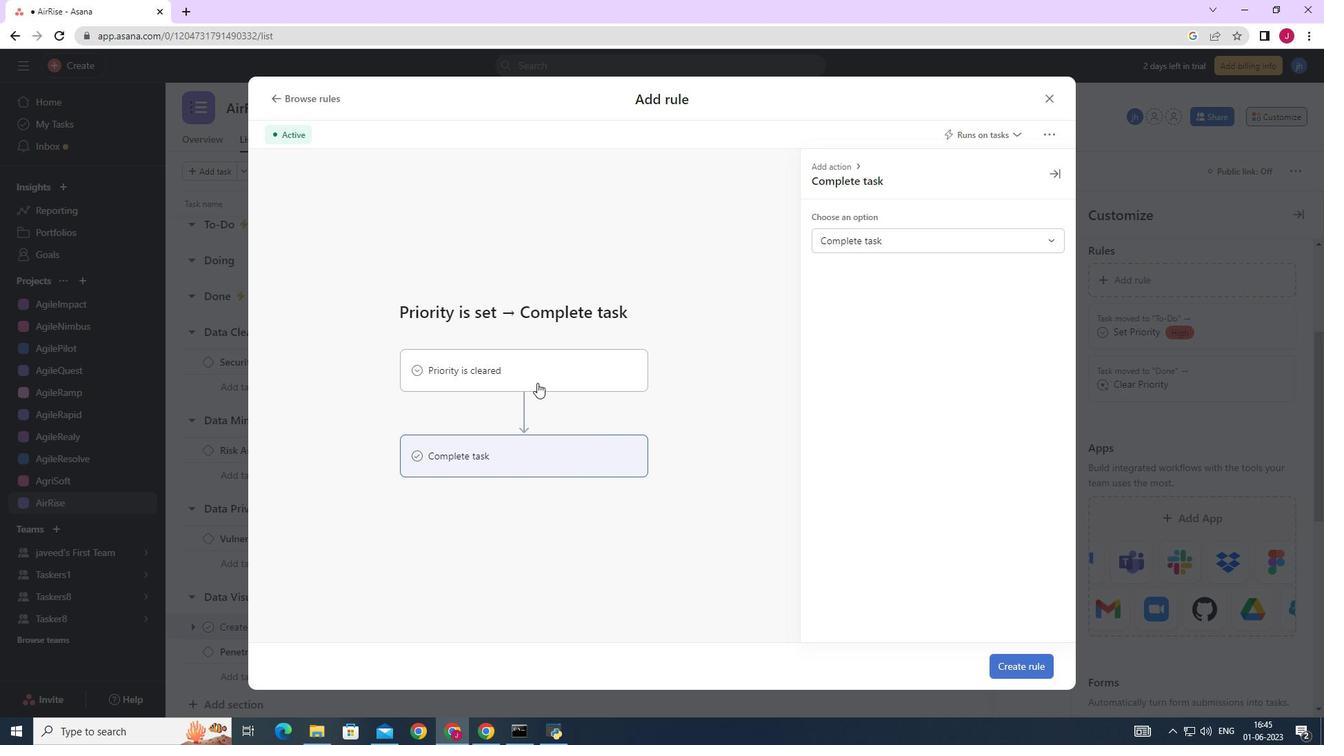 
Action: Mouse moved to (850, 240)
Screenshot: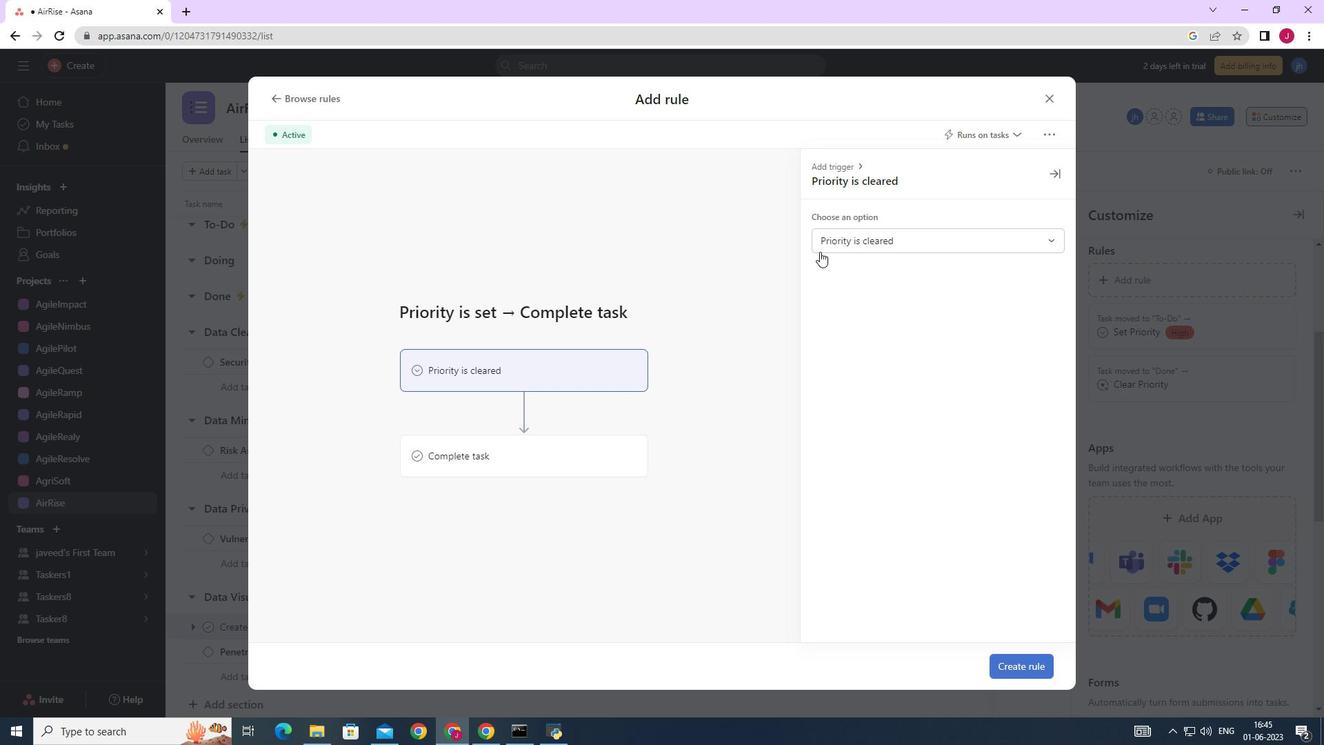 
Action: Mouse pressed left at (850, 240)
Screenshot: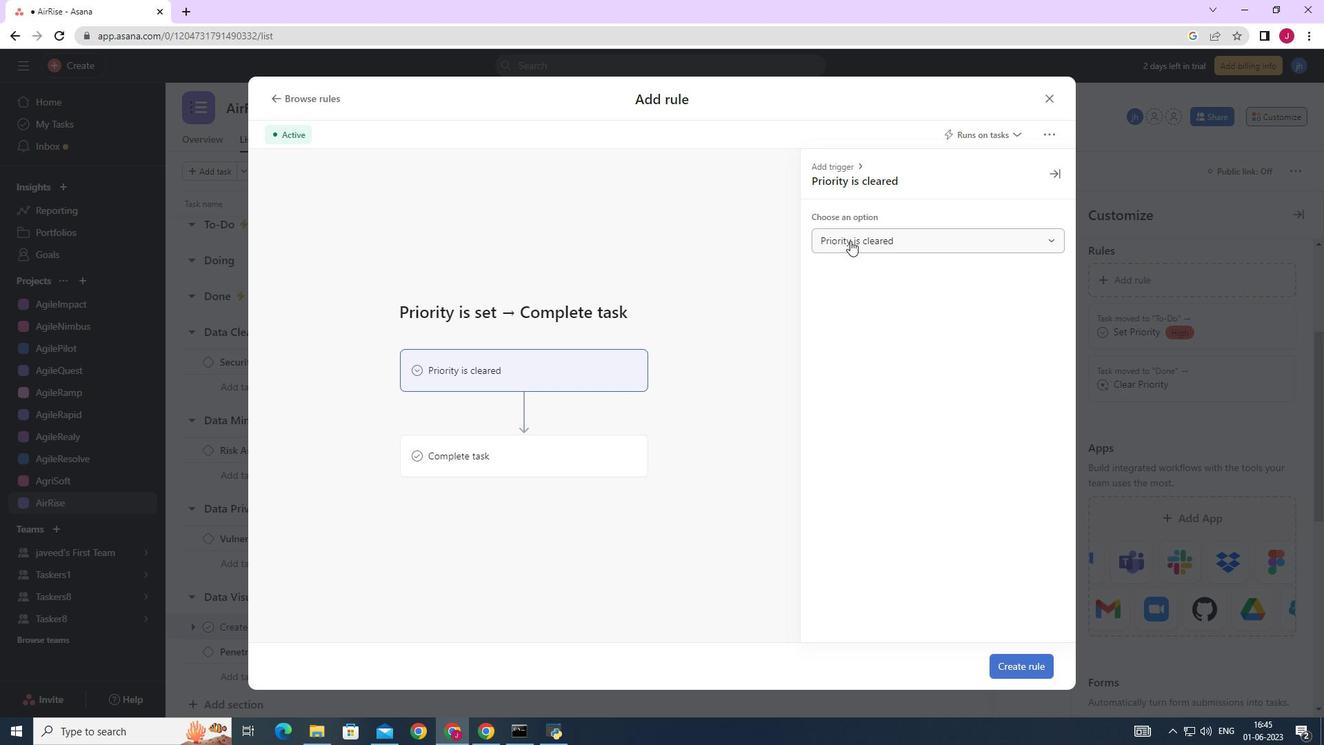 
Action: Mouse moved to (866, 294)
Screenshot: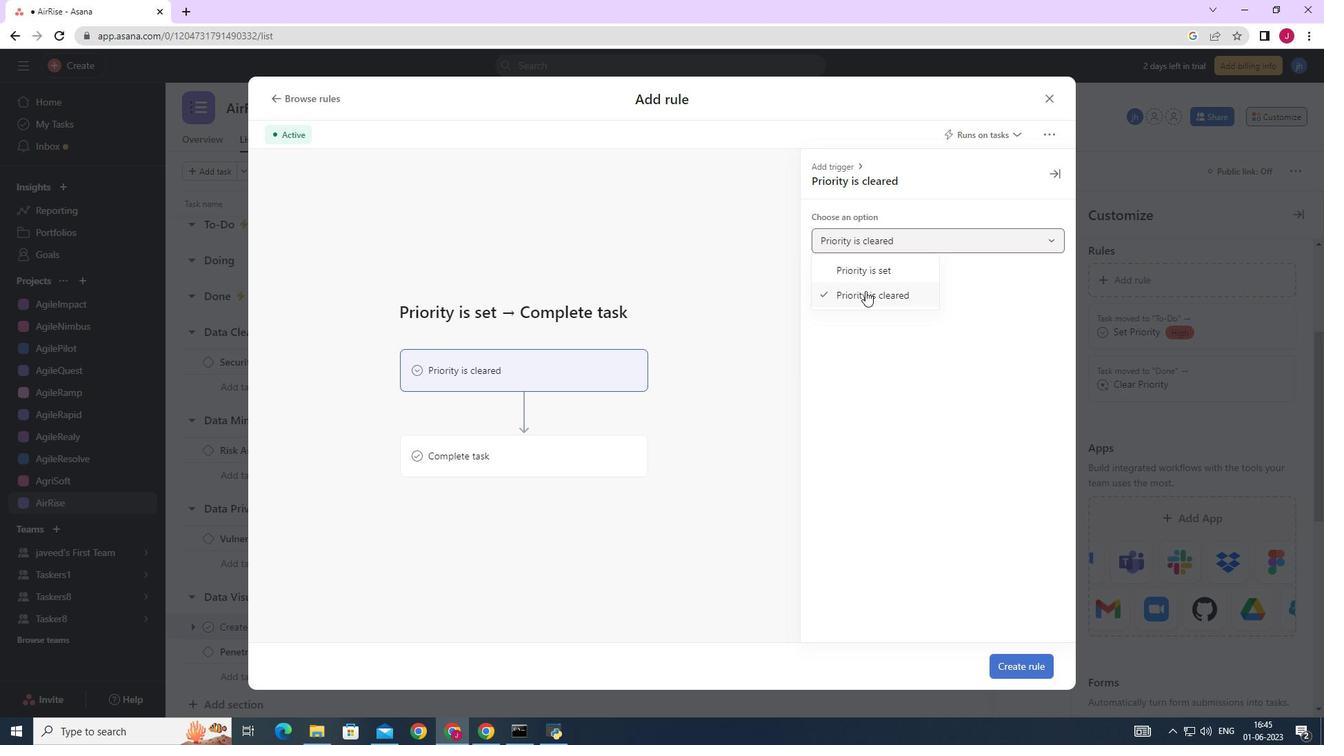 
Action: Mouse pressed left at (866, 294)
Screenshot: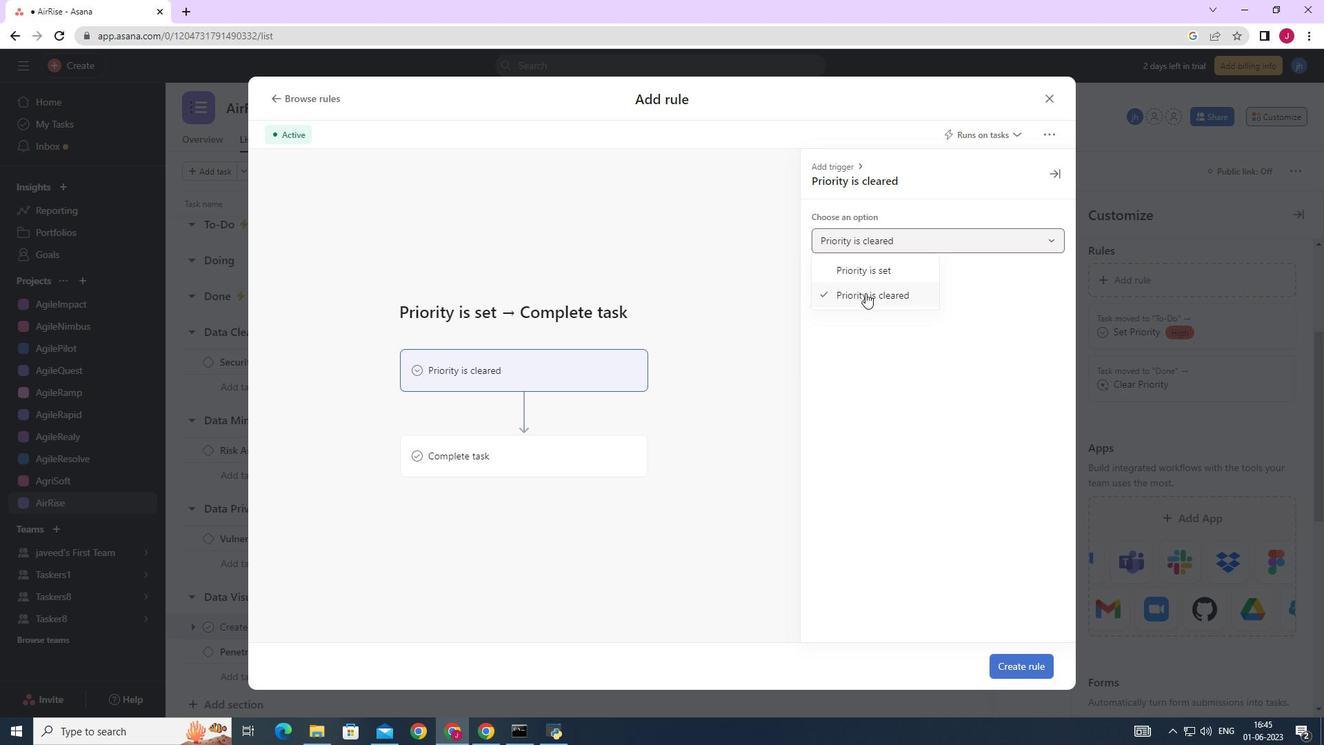 
Action: Mouse moved to (573, 453)
Screenshot: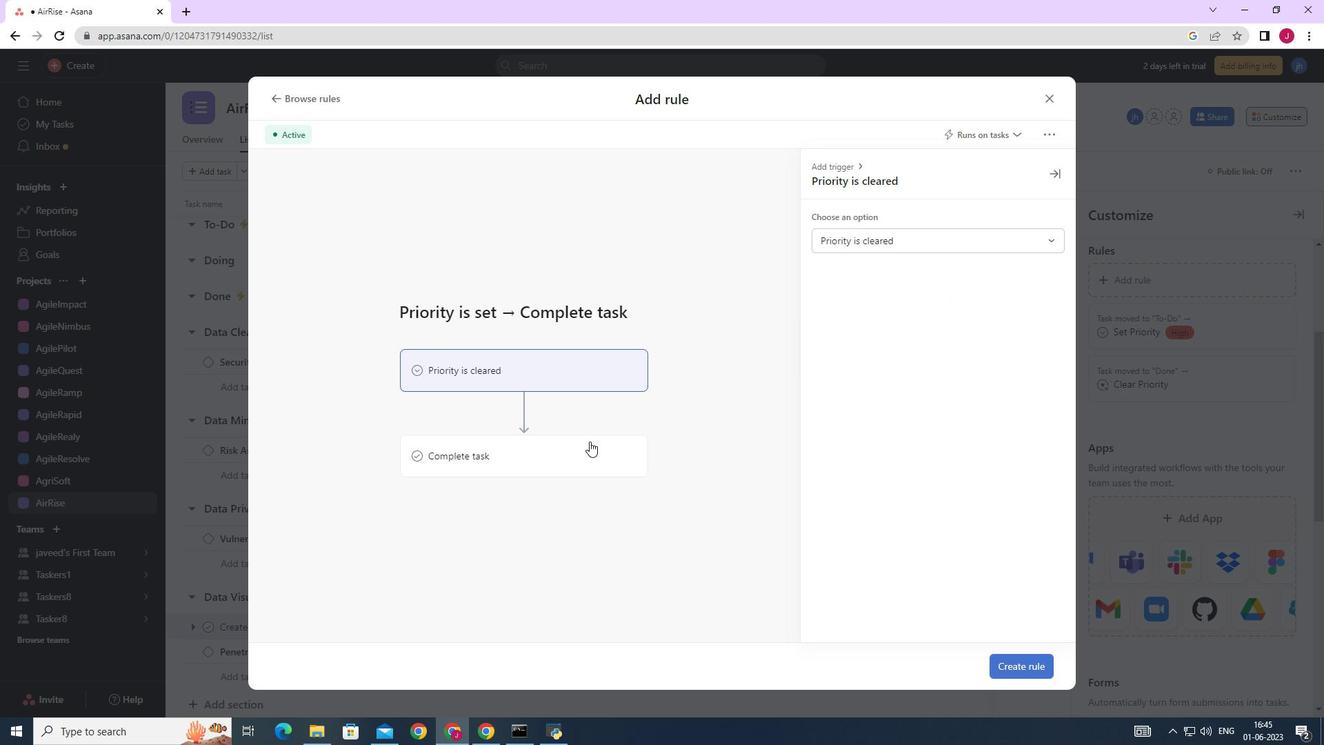 
Action: Mouse pressed left at (573, 453)
Screenshot: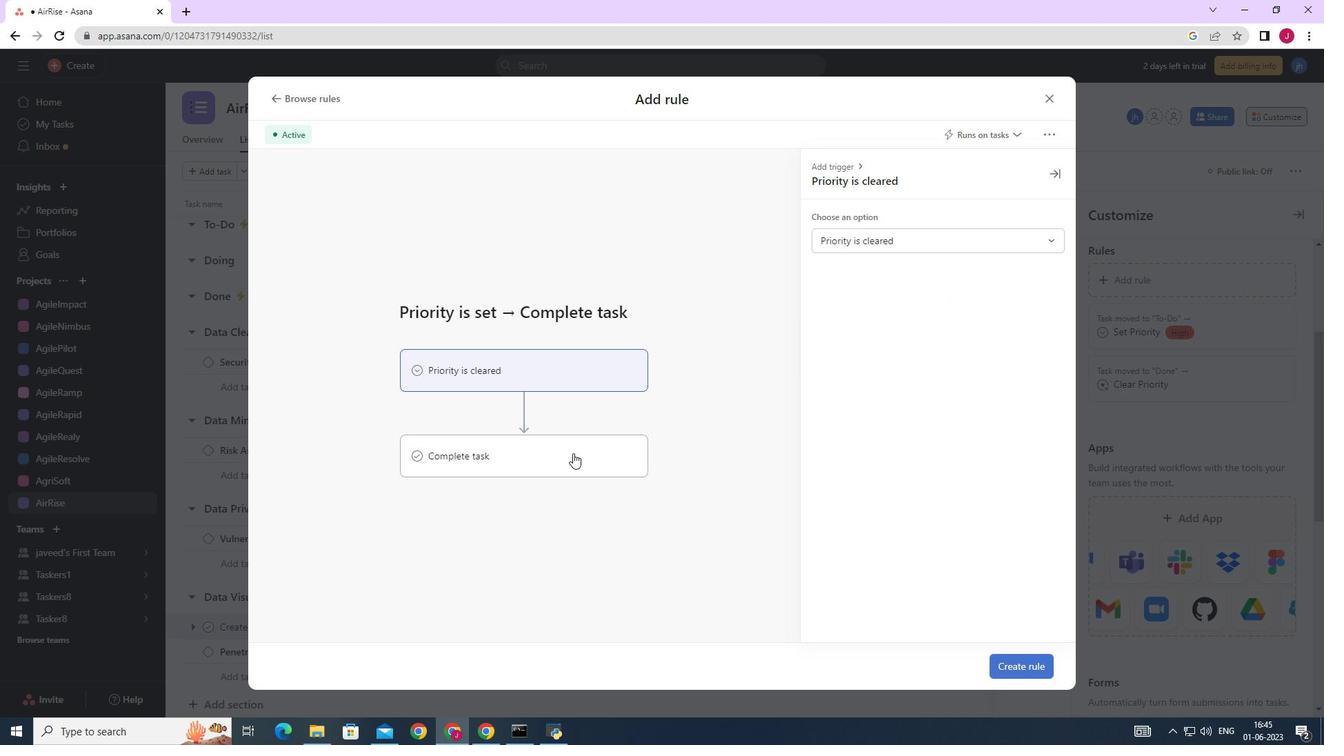 
Action: Mouse moved to (1038, 662)
Screenshot: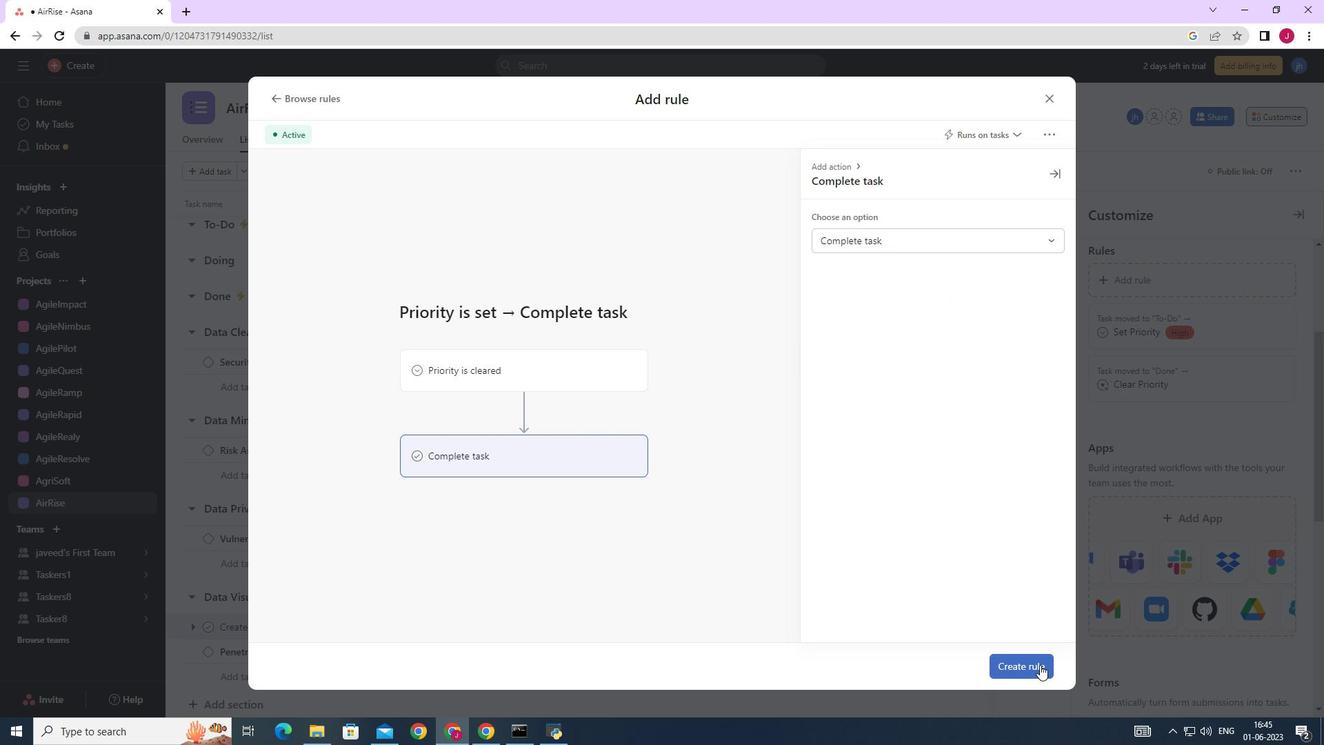 
Action: Mouse pressed left at (1038, 662)
Screenshot: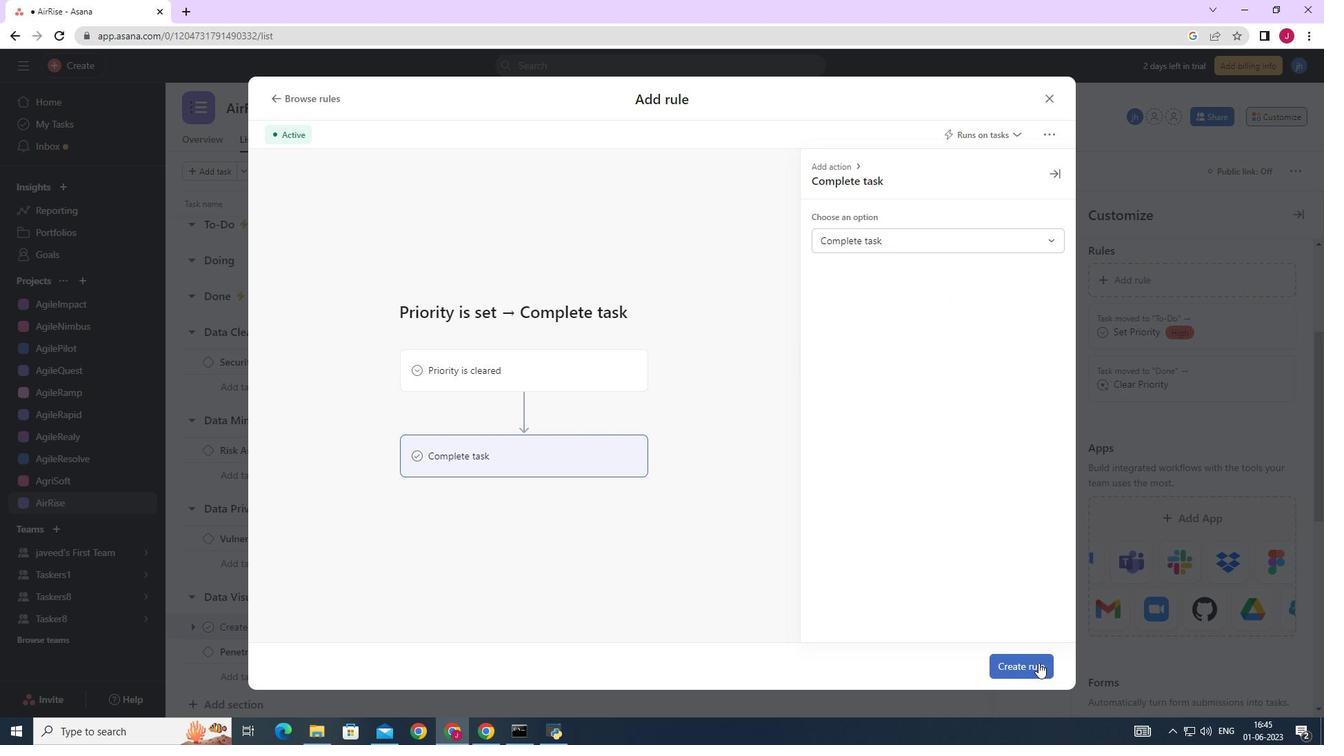 
Action: Mouse moved to (1035, 661)
Screenshot: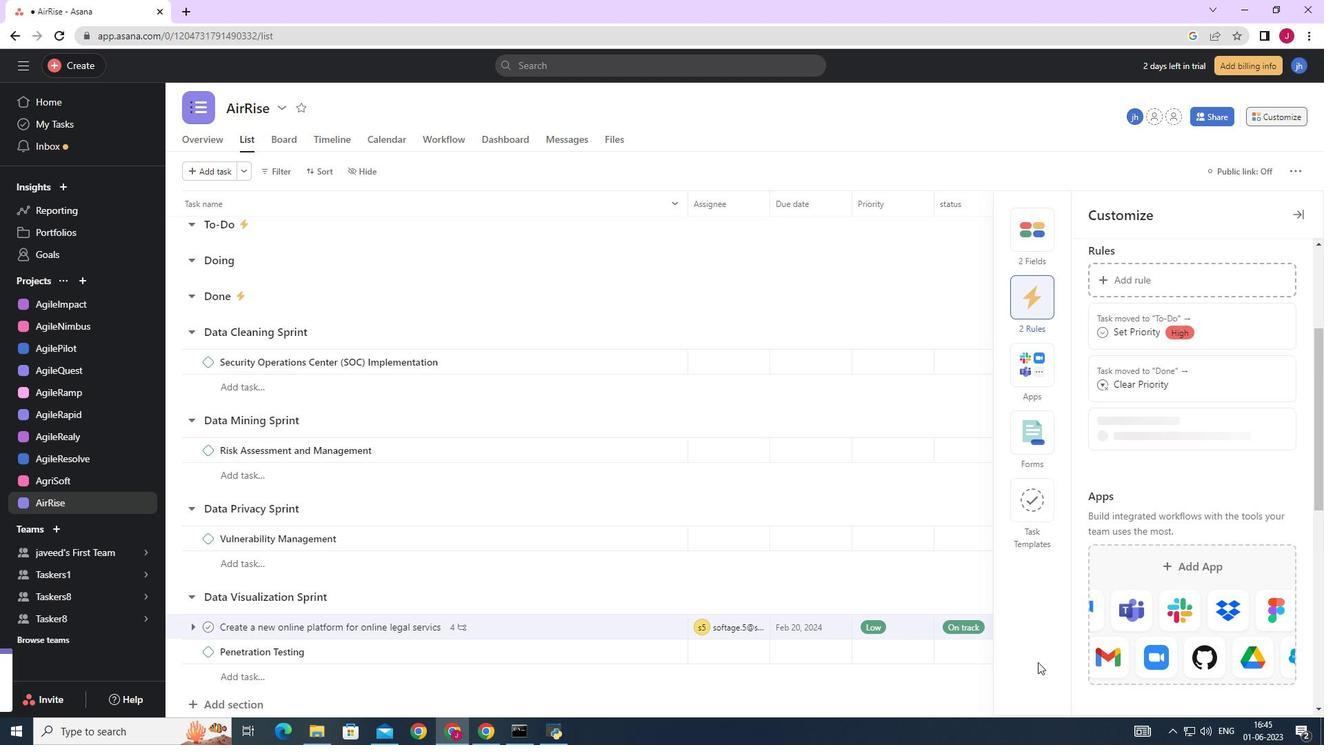 
